 Task: Look for space in Ieper, Belgium from 6th June, 2023 to 8th June, 2023 for 2 adults in price range Rs.7000 to Rs.12000. Place can be private room with 1  bedroom having 2 beds and 1 bathroom. Property type can be house, flat, guest house. Amenities needed are: heating. Booking option can be shelf check-in. Required host language is English.
Action: Key pressed i<Key.tab>
Screenshot: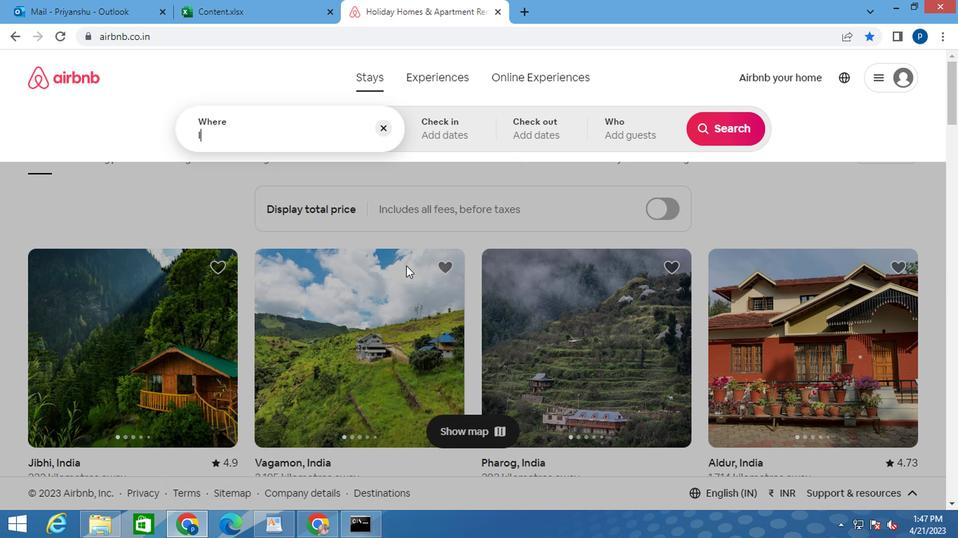 
Action: Mouse moved to (265, 149)
Screenshot: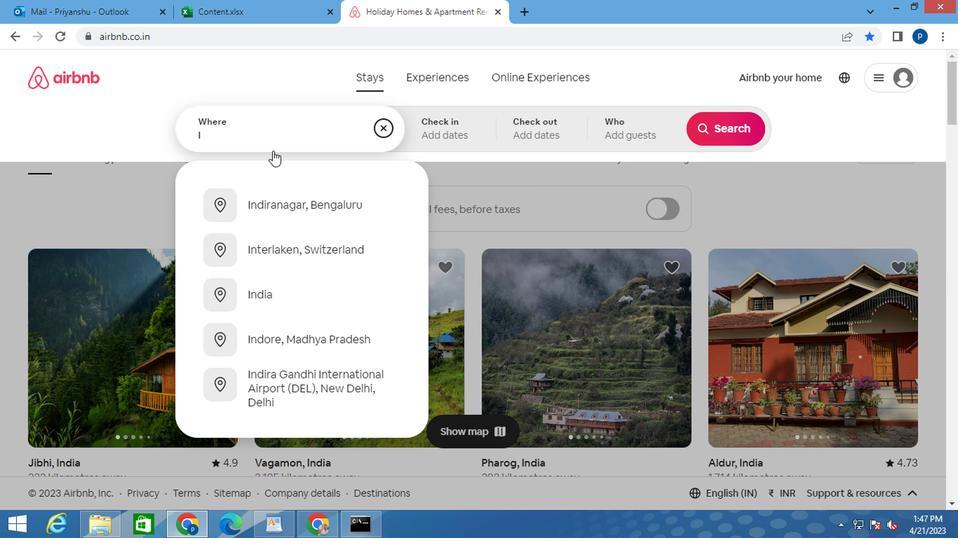 
Action: Mouse pressed left at (265, 149)
Screenshot: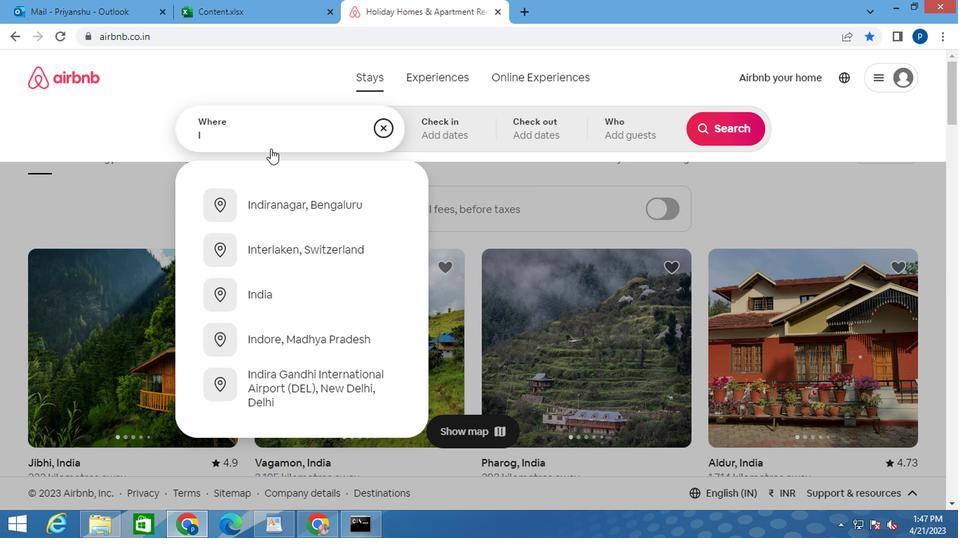 
Action: Mouse moved to (235, 134)
Screenshot: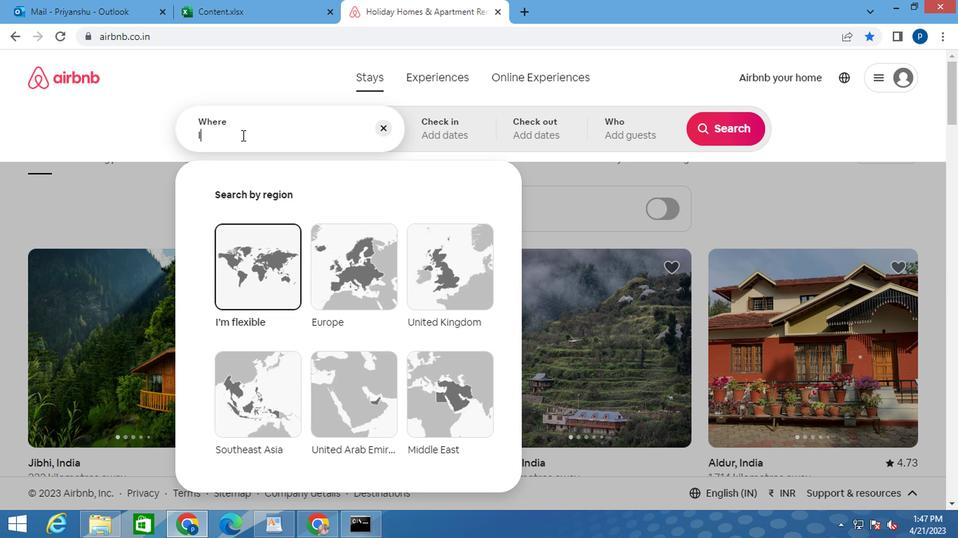 
Action: Key pressed <Key.caps_lock>eper,<Key.space><Key.caps_lock>b<Key.caps_lock>elgium<Key.enter>
Screenshot: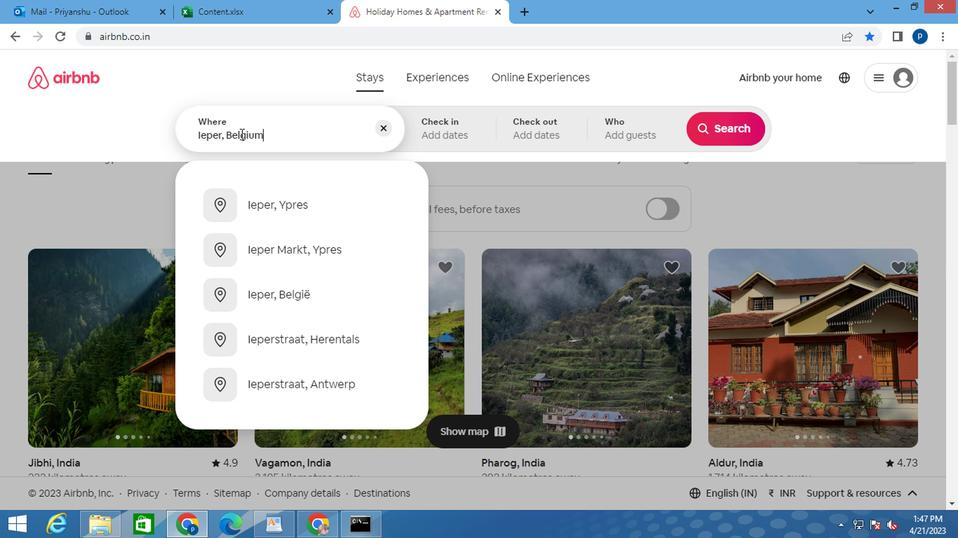 
Action: Mouse moved to (721, 237)
Screenshot: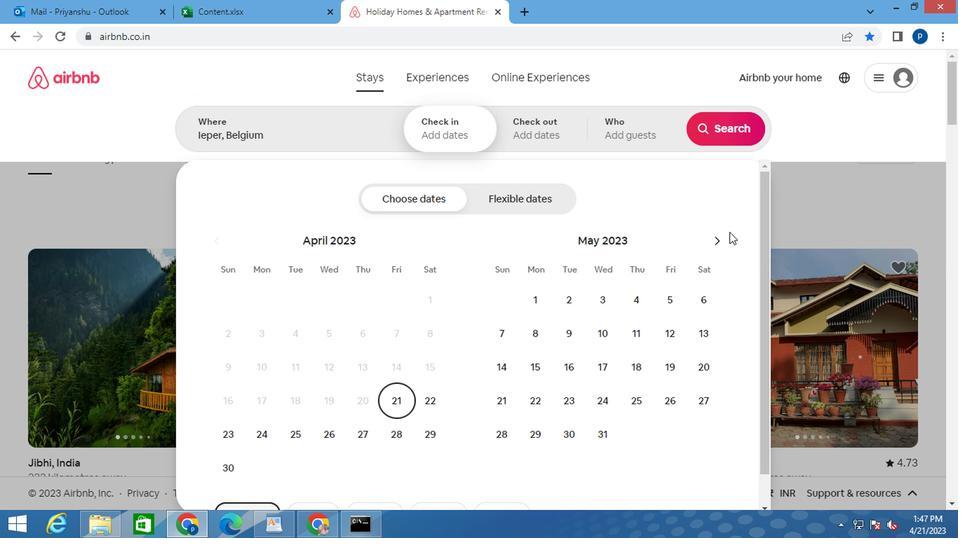 
Action: Mouse pressed left at (721, 237)
Screenshot: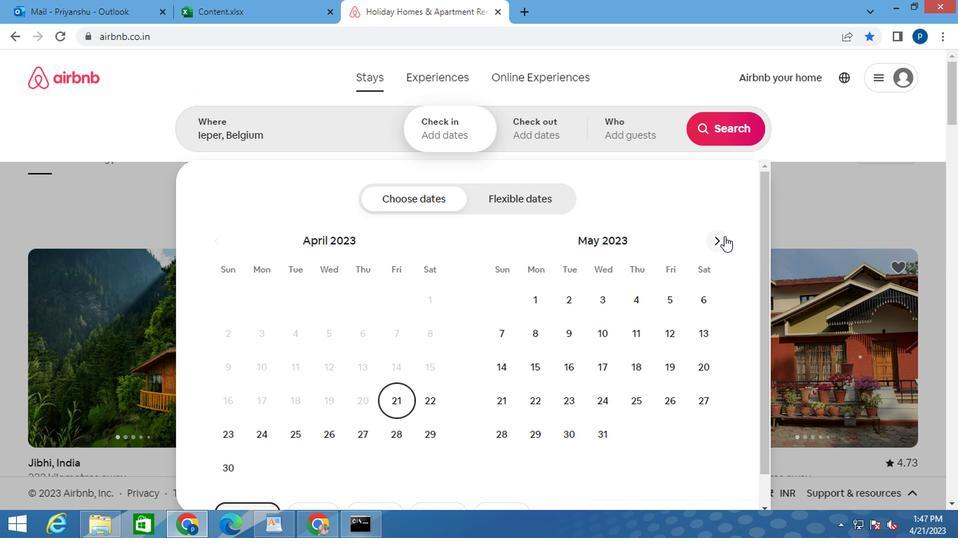 
Action: Mouse moved to (555, 336)
Screenshot: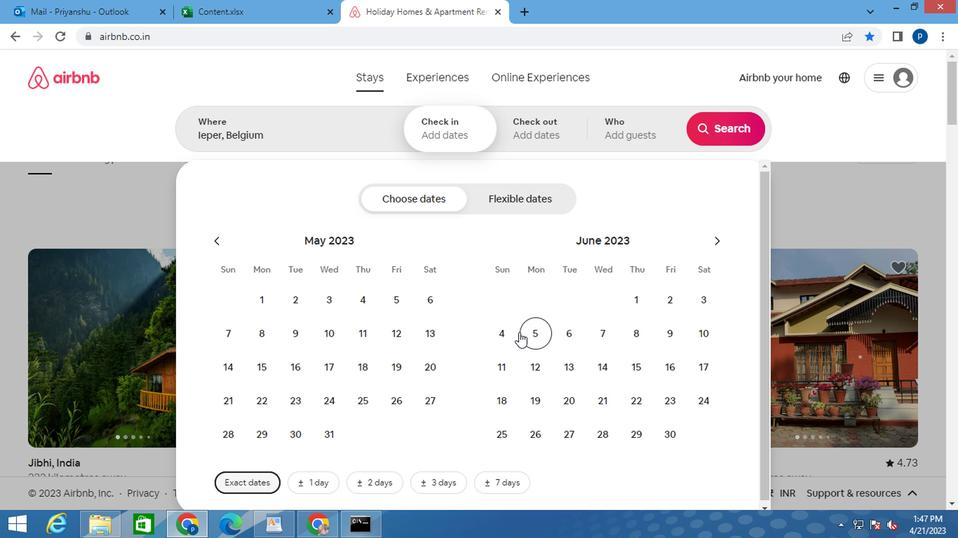 
Action: Mouse pressed left at (555, 336)
Screenshot: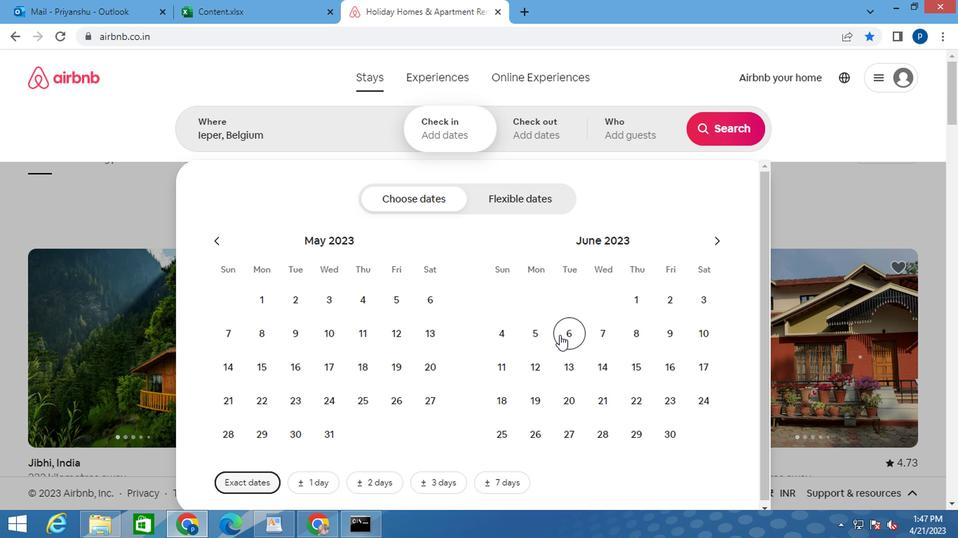 
Action: Mouse moved to (634, 335)
Screenshot: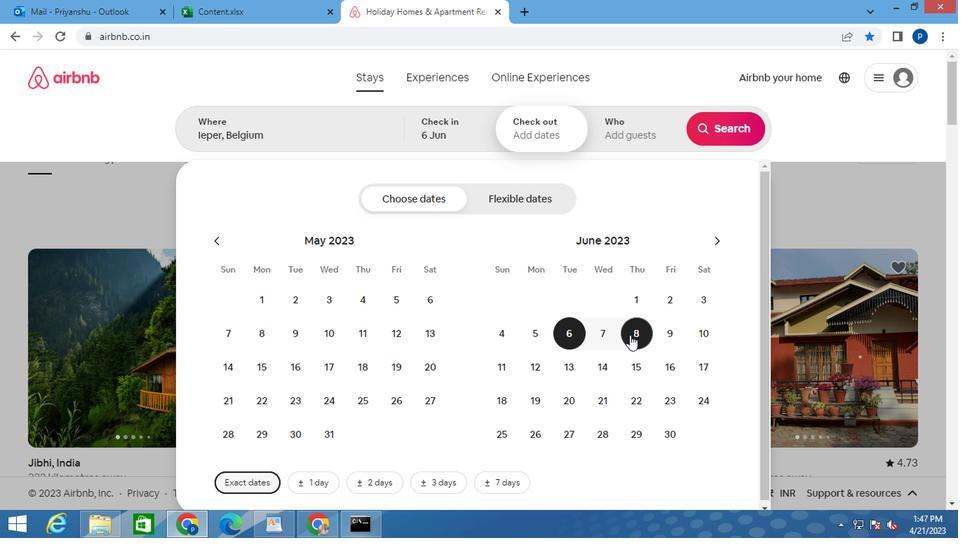 
Action: Mouse pressed left at (634, 335)
Screenshot: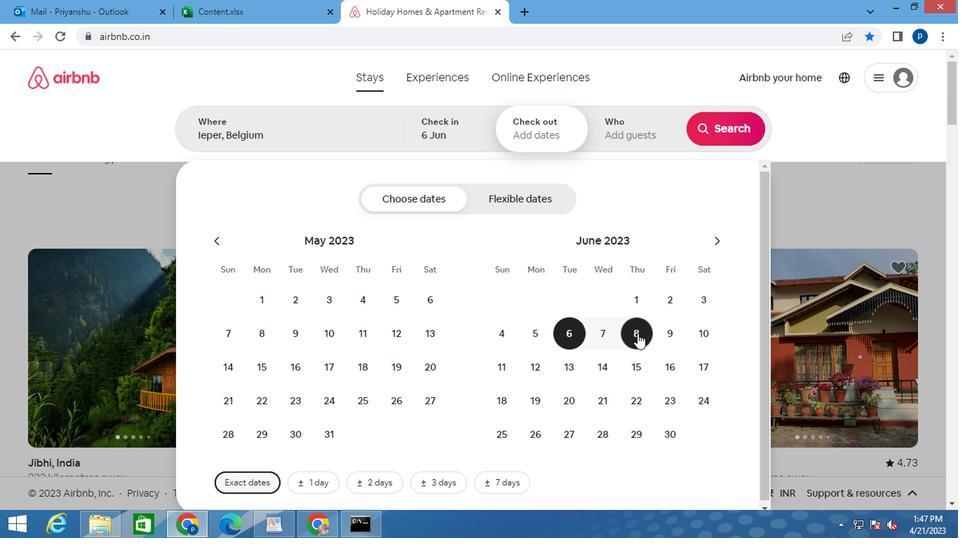 
Action: Mouse moved to (629, 135)
Screenshot: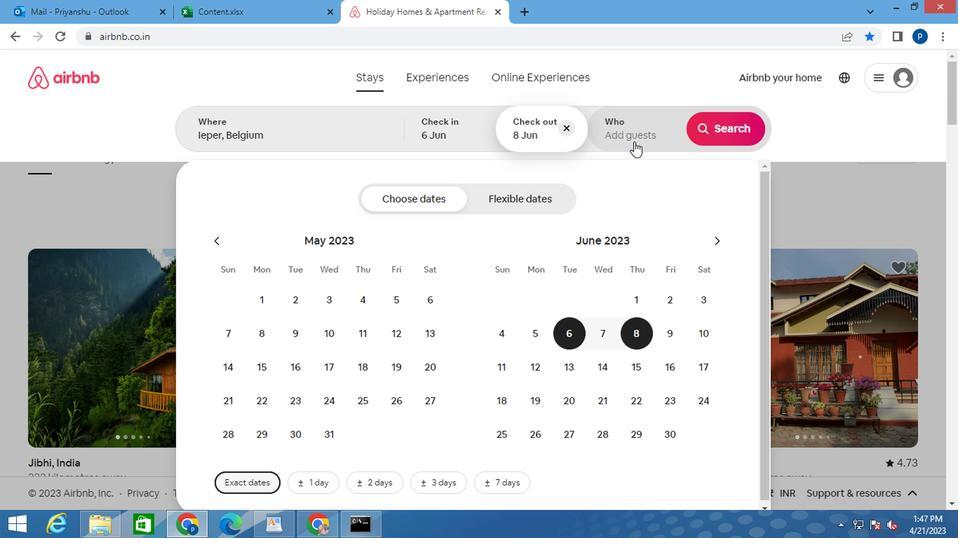 
Action: Mouse pressed left at (629, 135)
Screenshot: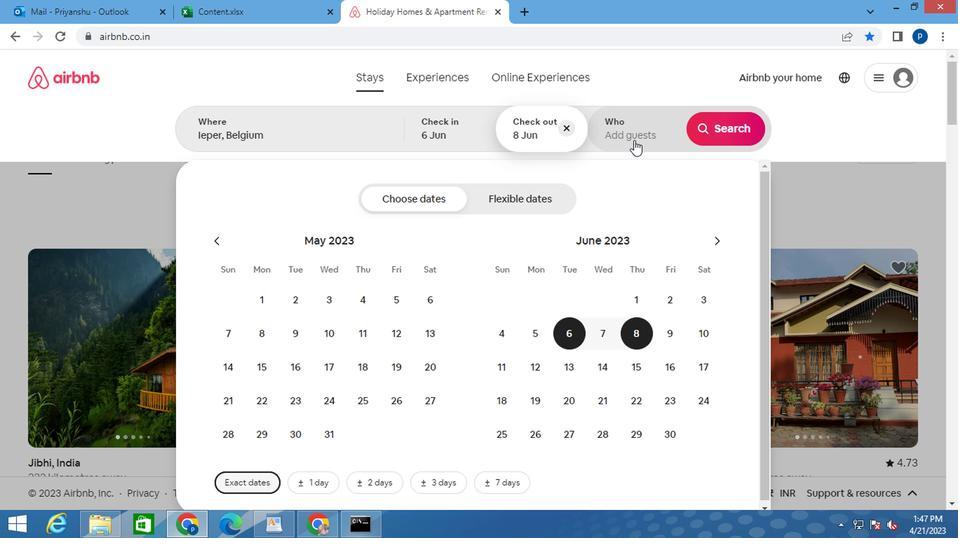 
Action: Mouse moved to (724, 204)
Screenshot: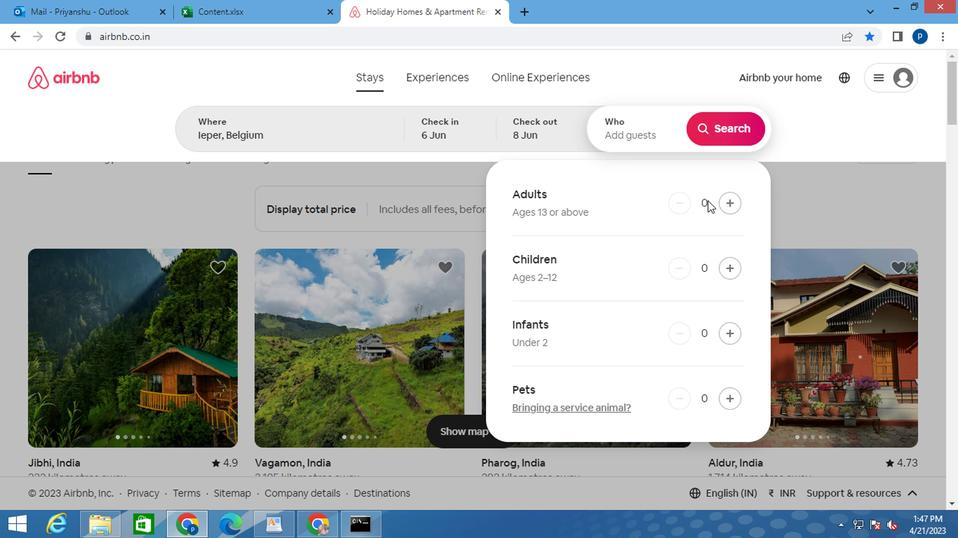 
Action: Mouse pressed left at (724, 204)
Screenshot: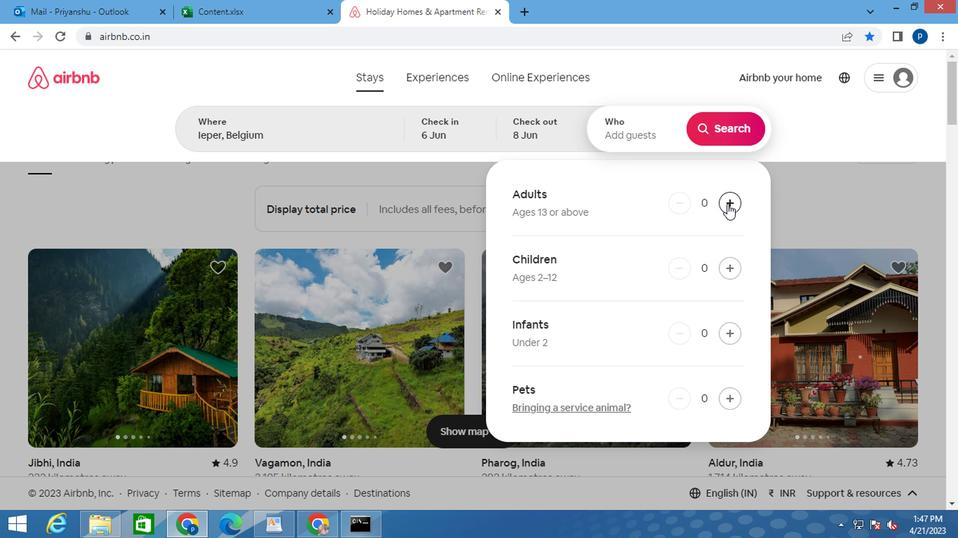 
Action: Mouse moved to (725, 204)
Screenshot: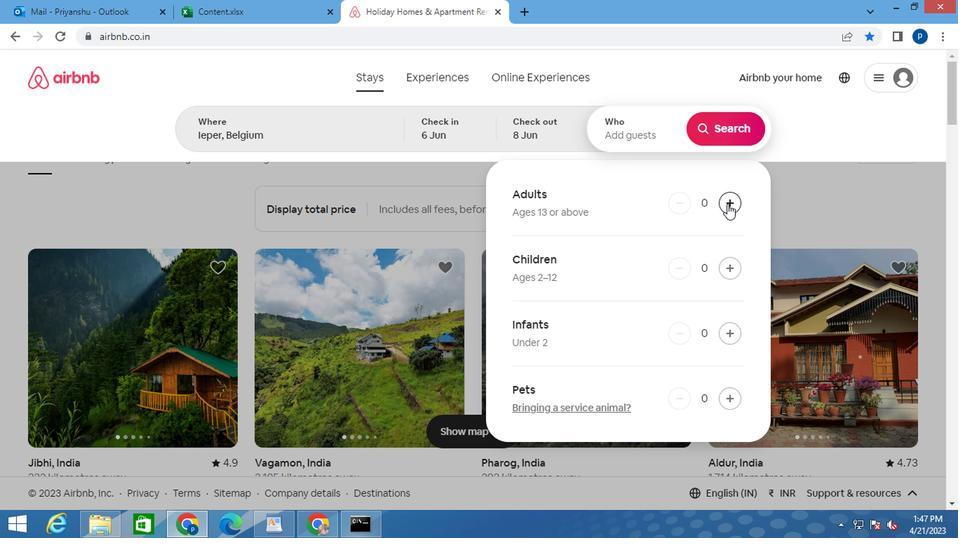 
Action: Mouse pressed left at (725, 204)
Screenshot: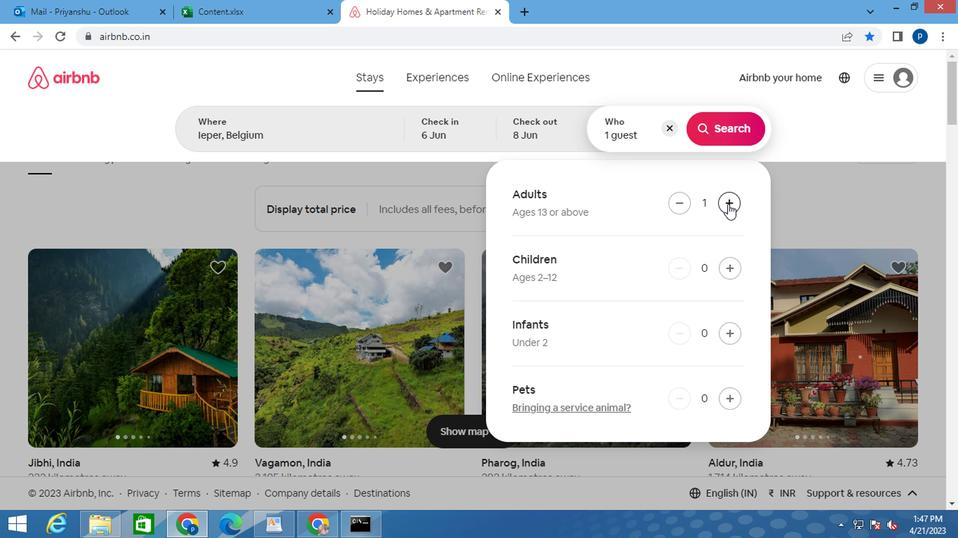 
Action: Mouse moved to (699, 131)
Screenshot: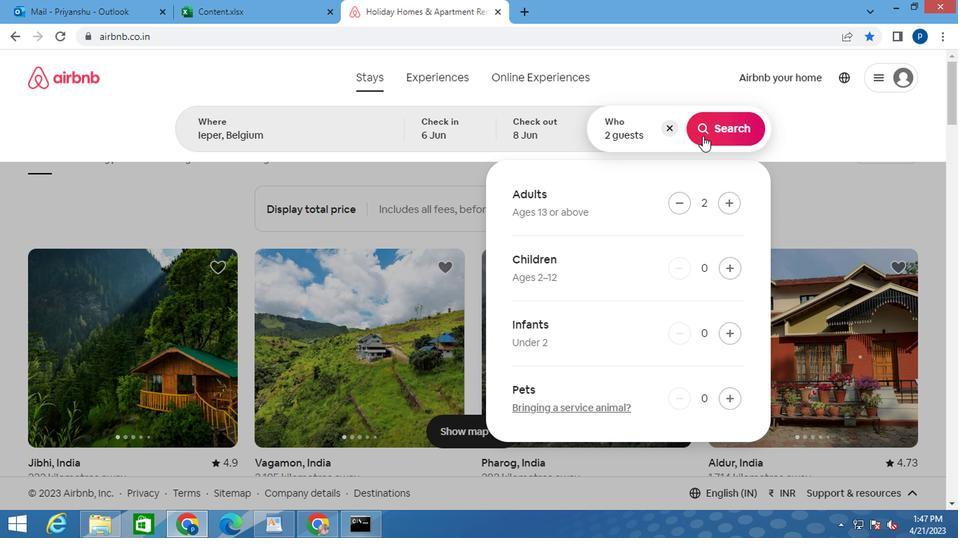 
Action: Mouse pressed left at (699, 131)
Screenshot: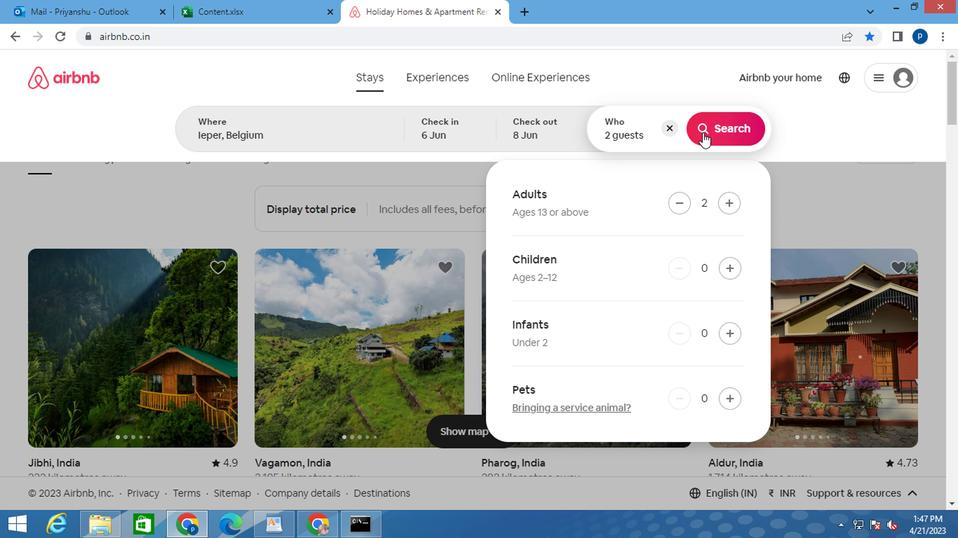 
Action: Mouse moved to (879, 131)
Screenshot: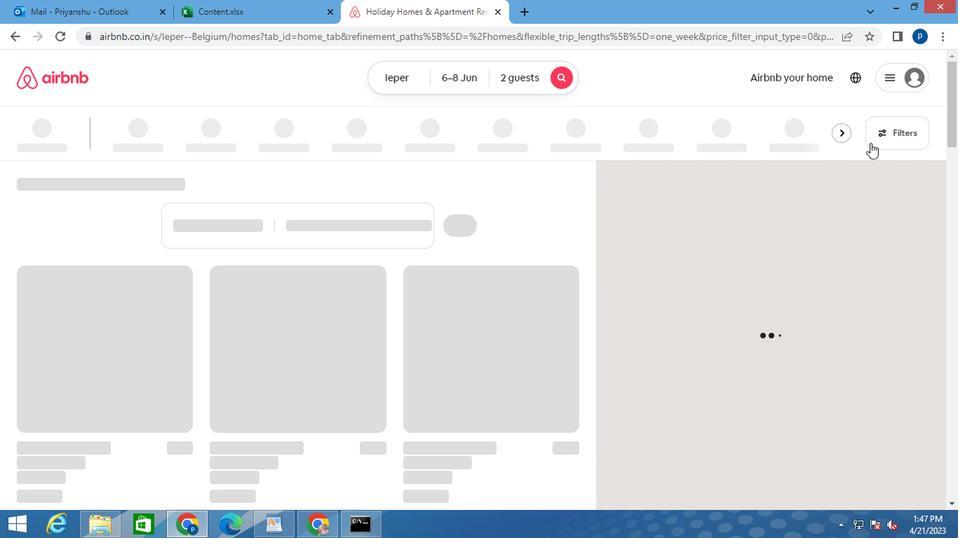 
Action: Mouse pressed left at (879, 131)
Screenshot: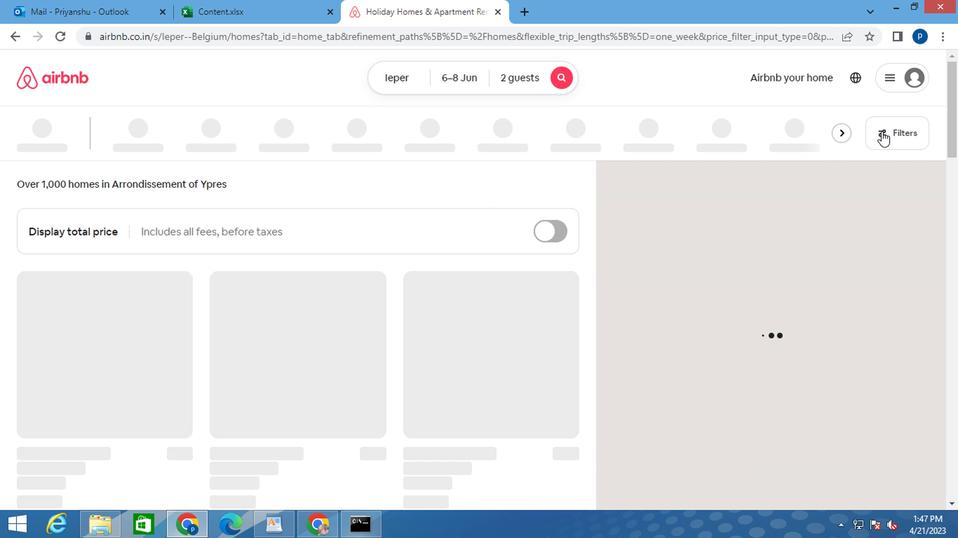 
Action: Mouse moved to (269, 306)
Screenshot: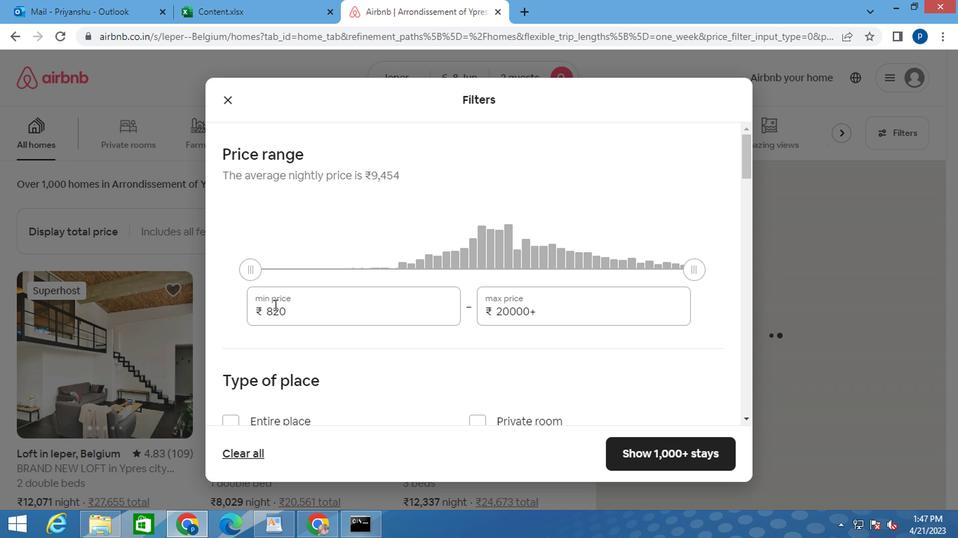 
Action: Mouse pressed left at (269, 306)
Screenshot: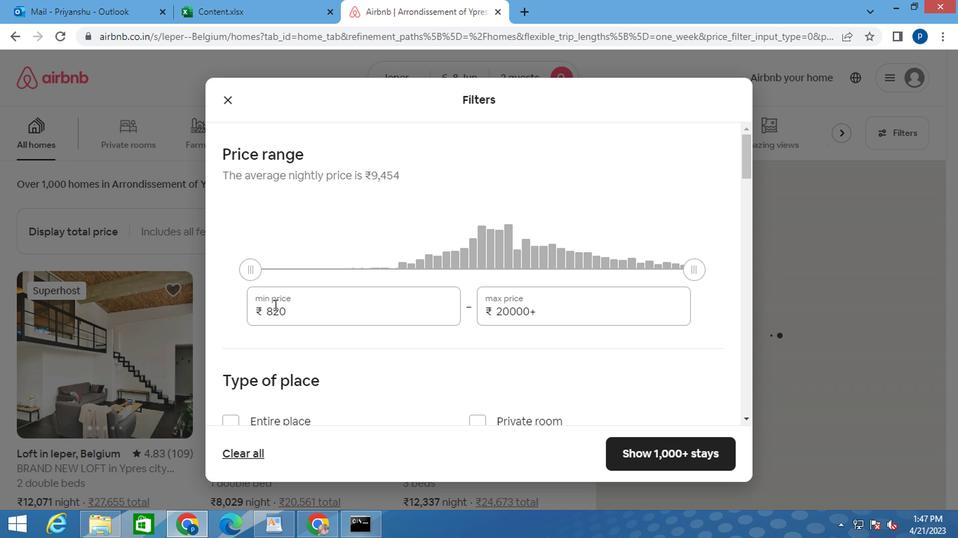 
Action: Mouse pressed left at (269, 306)
Screenshot: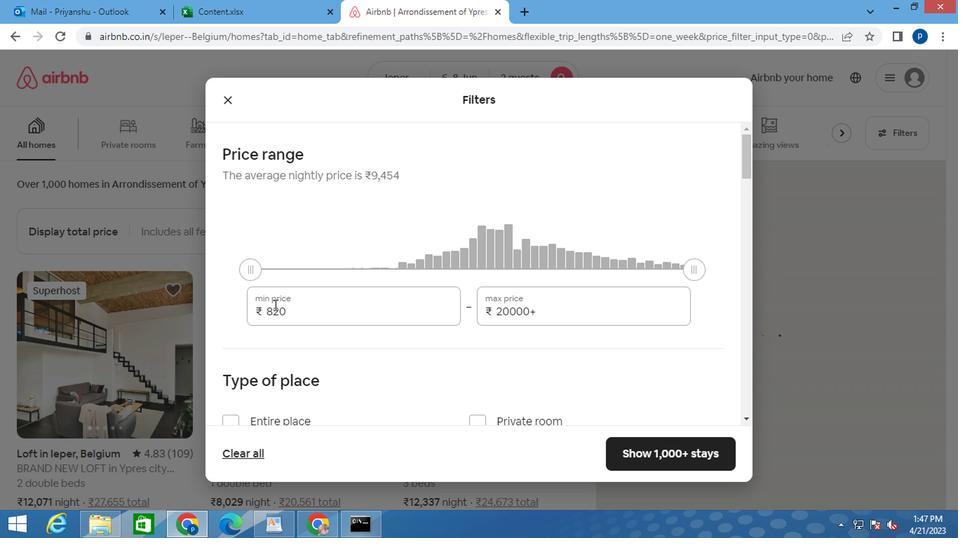 
Action: Mouse moved to (269, 306)
Screenshot: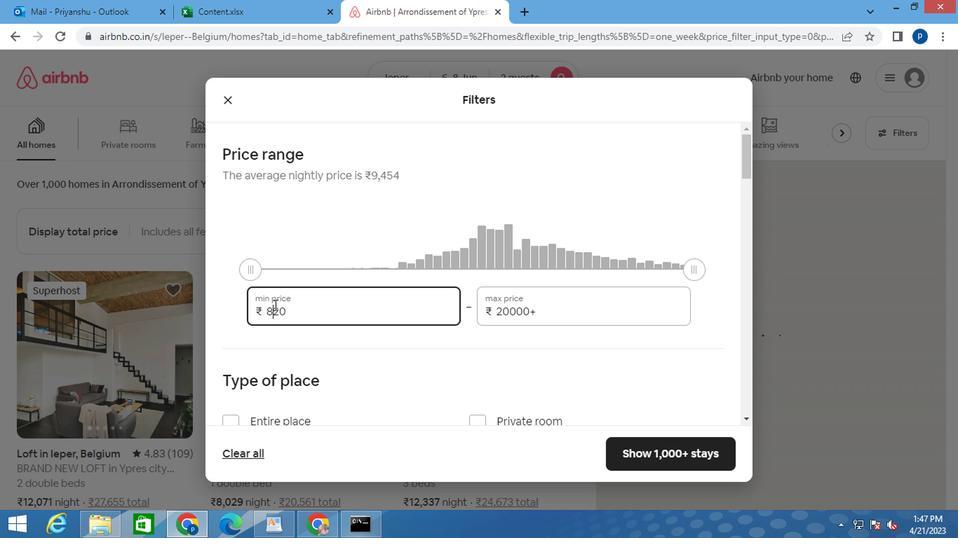 
Action: Key pressed 7000<Key.tab>12000
Screenshot: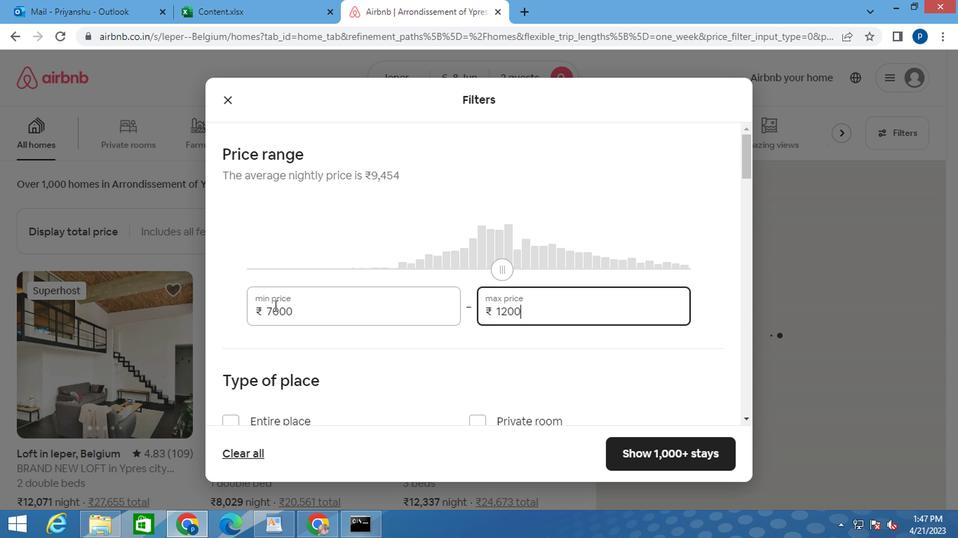 
Action: Mouse moved to (390, 376)
Screenshot: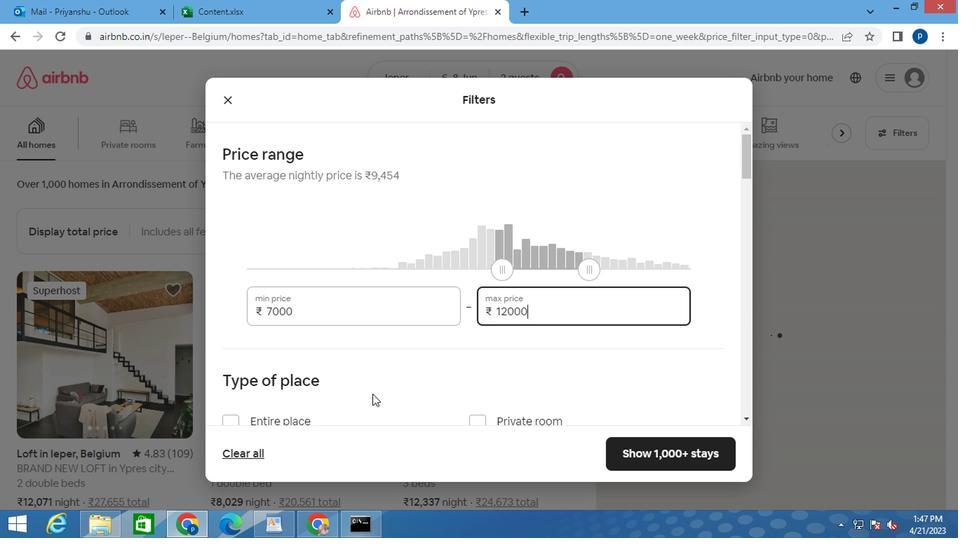 
Action: Mouse scrolled (390, 375) with delta (0, 0)
Screenshot: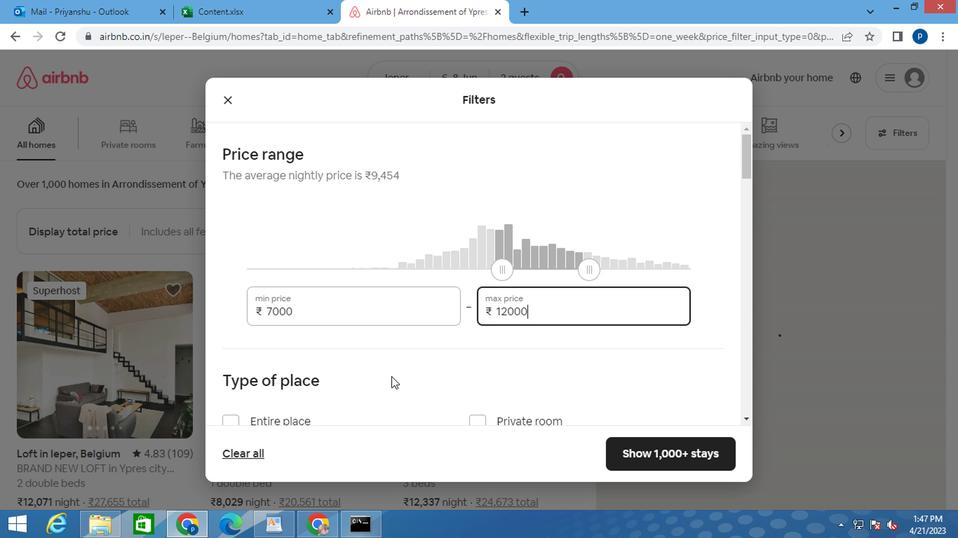 
Action: Mouse moved to (390, 376)
Screenshot: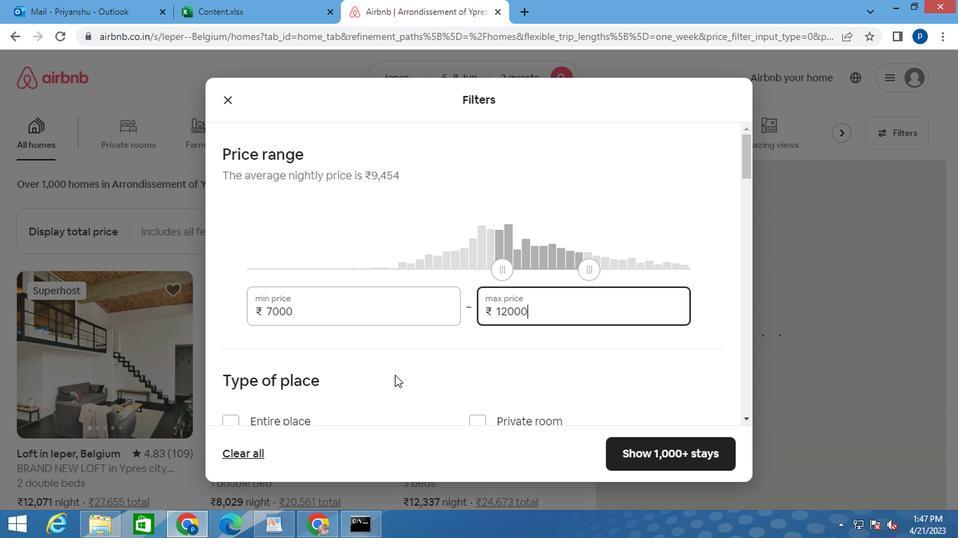 
Action: Mouse scrolled (390, 375) with delta (0, 0)
Screenshot: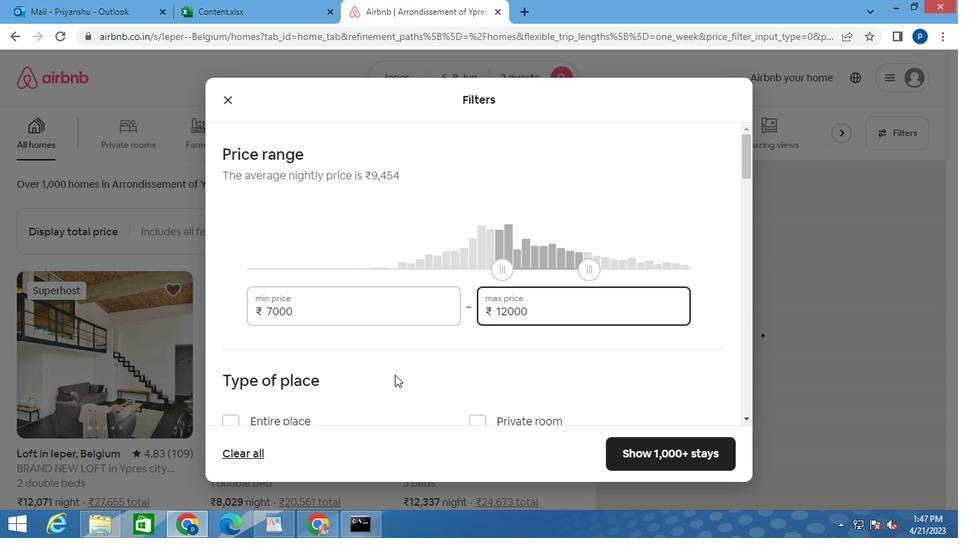 
Action: Mouse moved to (469, 287)
Screenshot: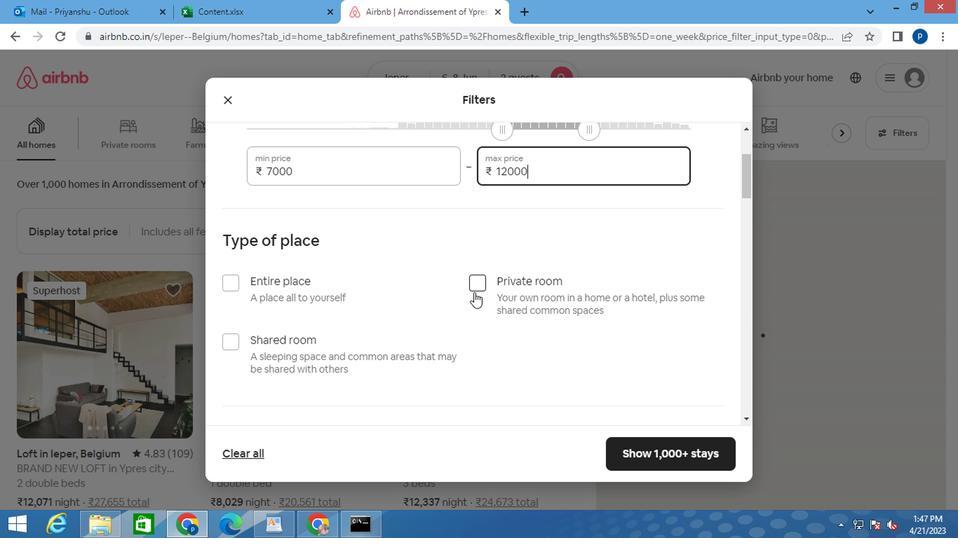 
Action: Mouse pressed left at (469, 287)
Screenshot: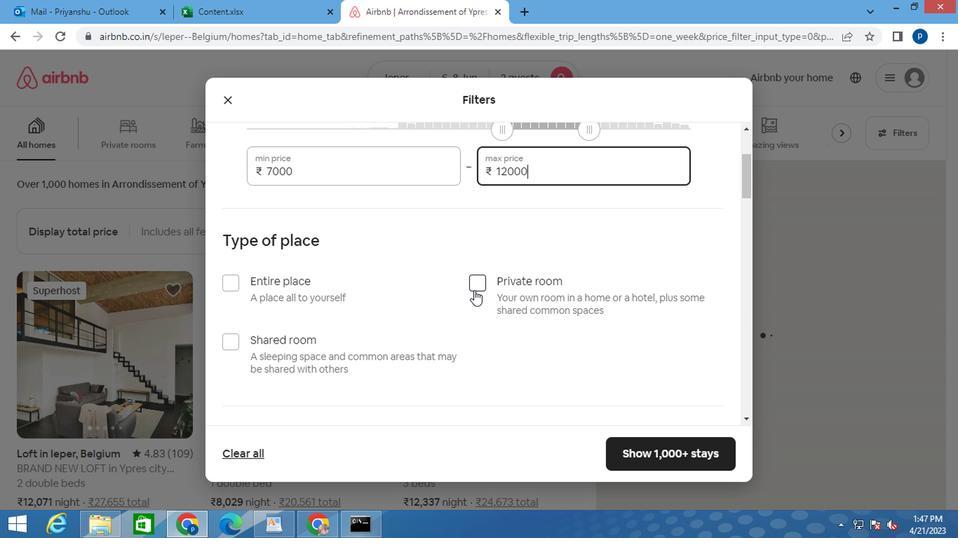 
Action: Mouse moved to (303, 349)
Screenshot: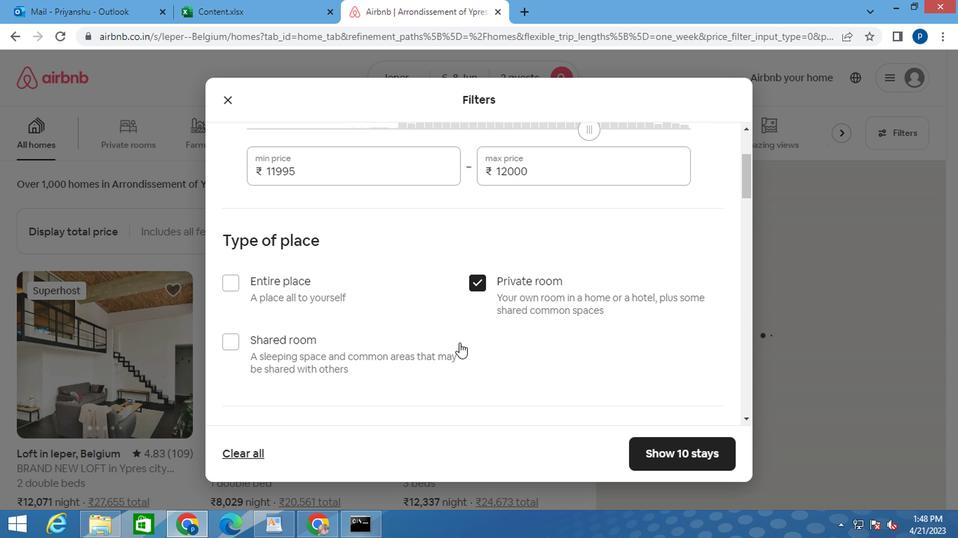 
Action: Mouse scrolled (303, 348) with delta (0, 0)
Screenshot: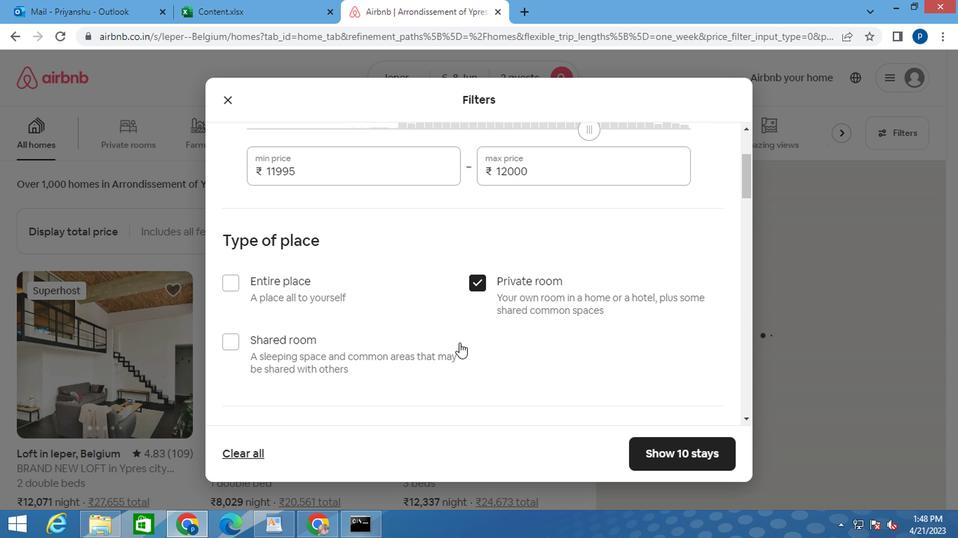 
Action: Mouse scrolled (303, 348) with delta (0, 0)
Screenshot: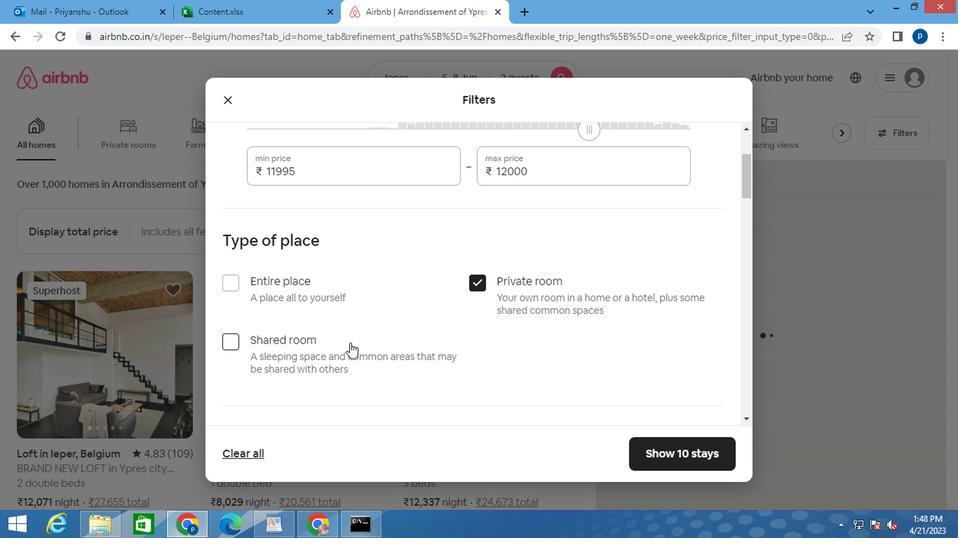 
Action: Mouse moved to (295, 369)
Screenshot: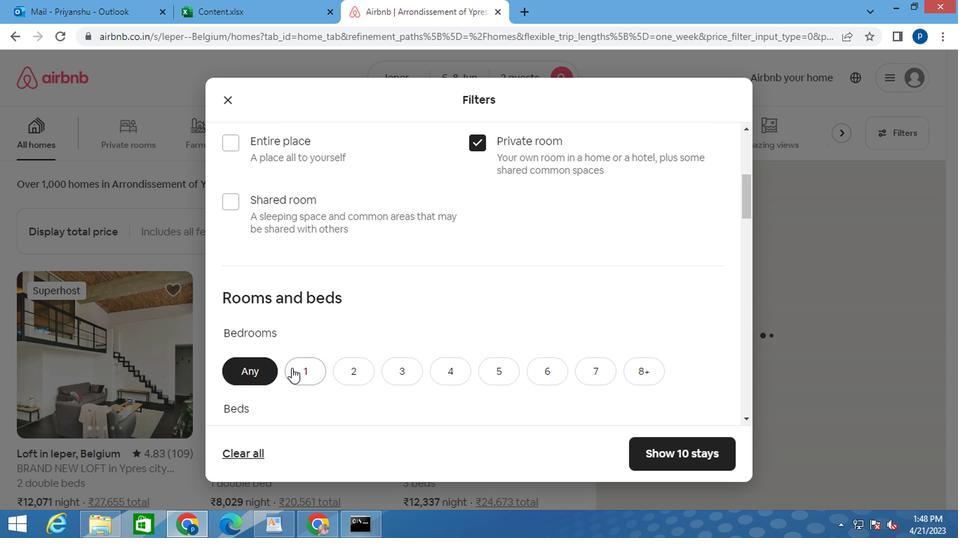 
Action: Mouse pressed left at (295, 369)
Screenshot: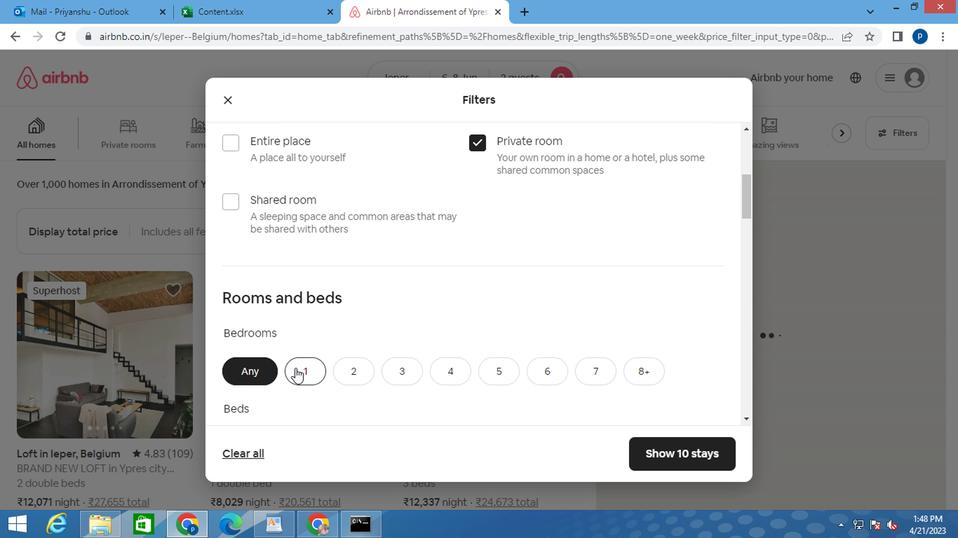 
Action: Mouse moved to (297, 369)
Screenshot: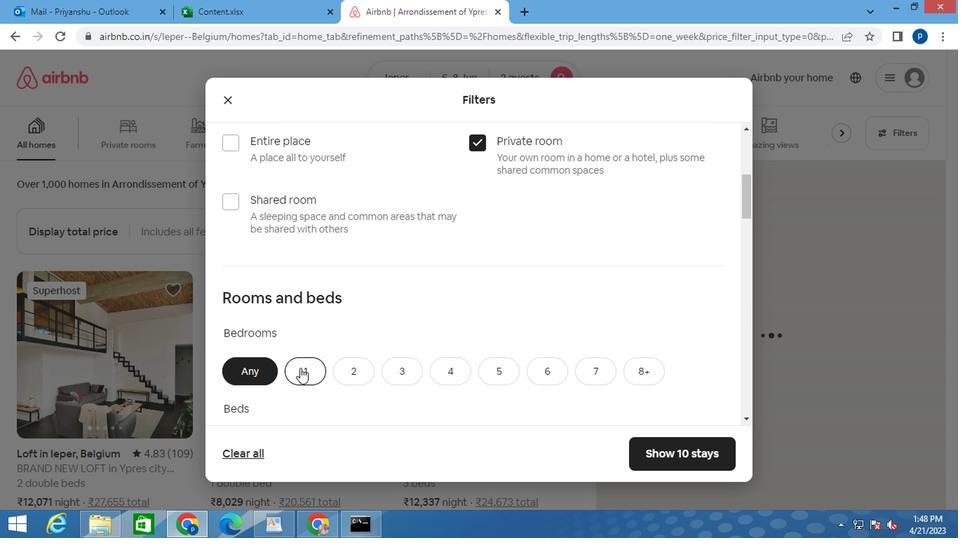 
Action: Mouse scrolled (297, 368) with delta (0, 0)
Screenshot: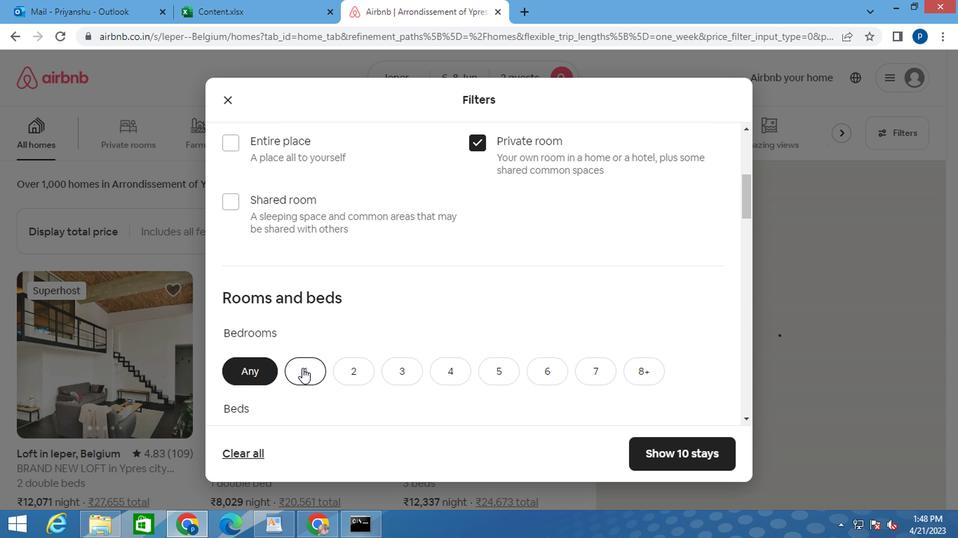 
Action: Mouse moved to (352, 373)
Screenshot: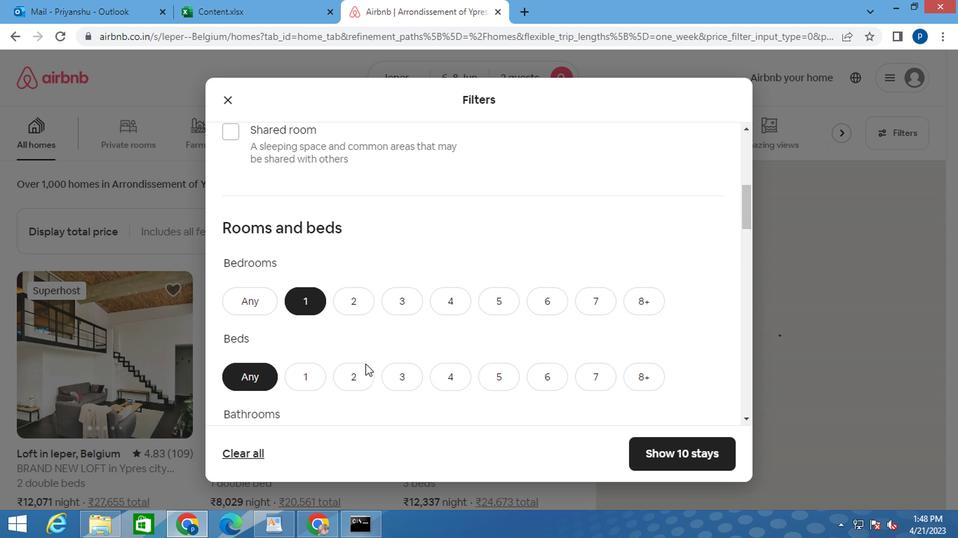 
Action: Mouse pressed left at (352, 373)
Screenshot: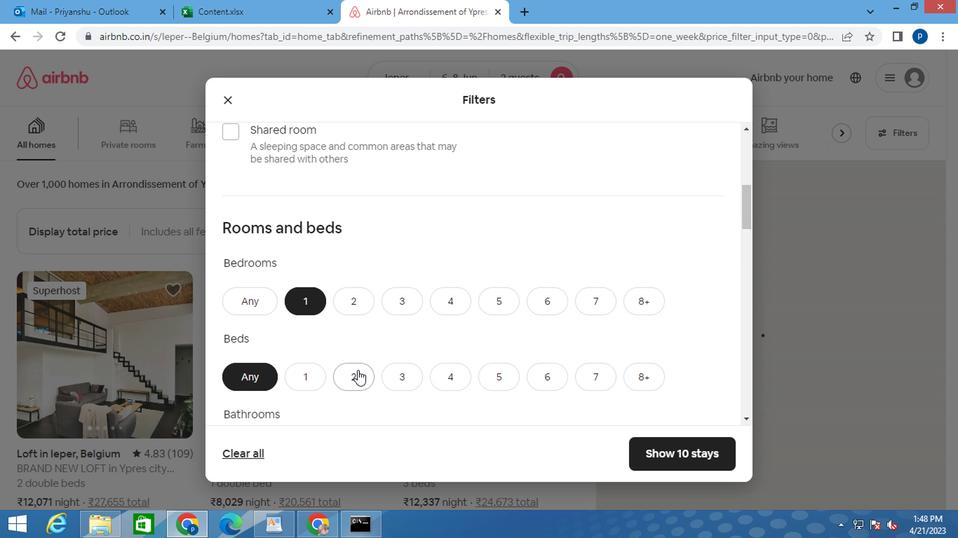 
Action: Mouse moved to (348, 374)
Screenshot: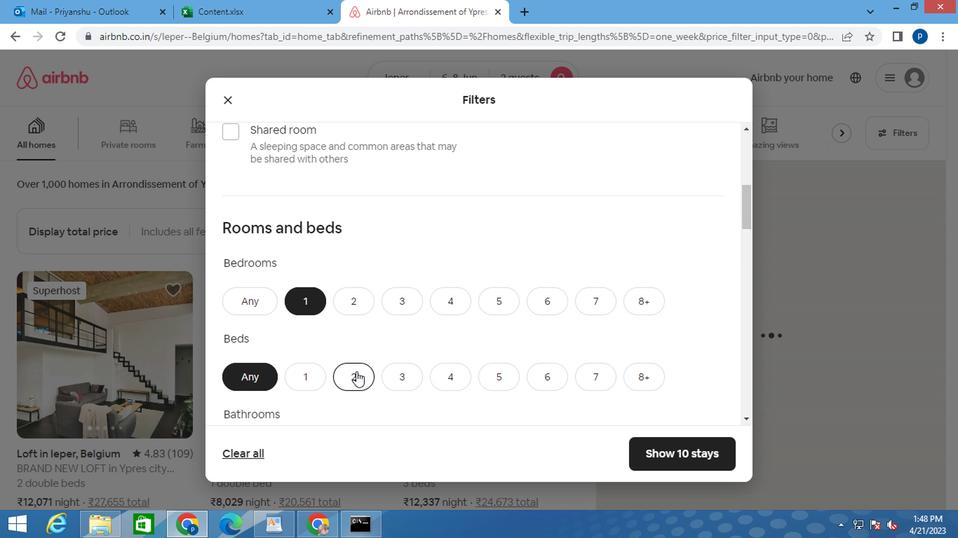
Action: Mouse scrolled (348, 373) with delta (0, 0)
Screenshot: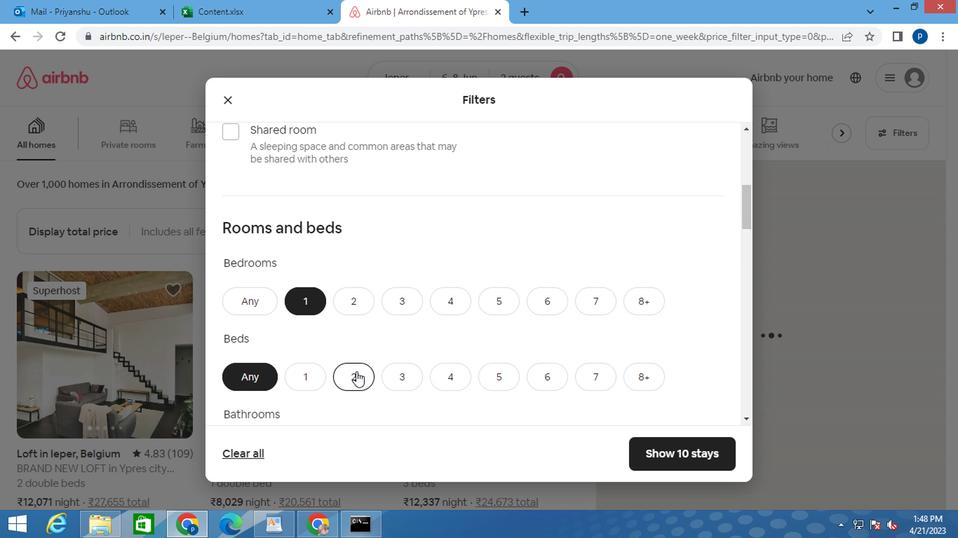 
Action: Mouse moved to (292, 375)
Screenshot: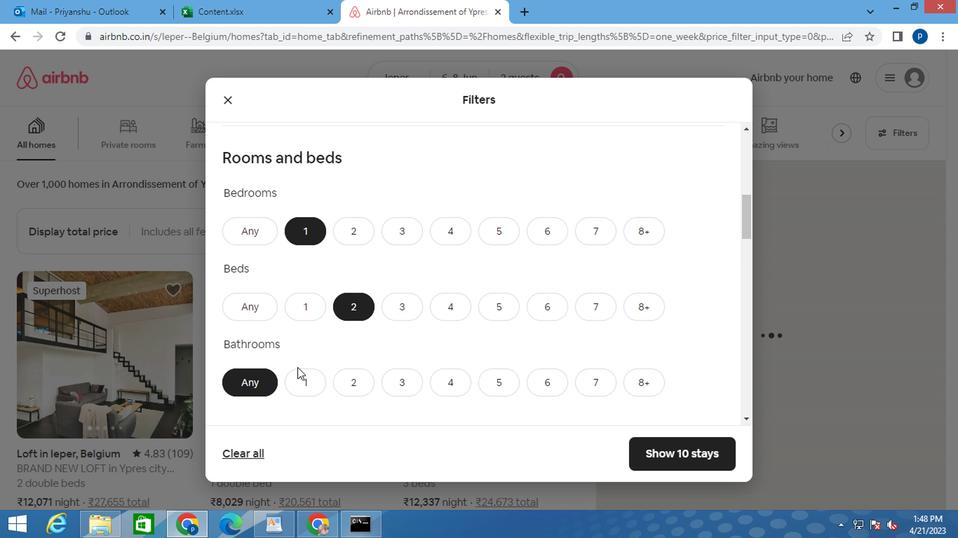 
Action: Mouse pressed left at (292, 375)
Screenshot: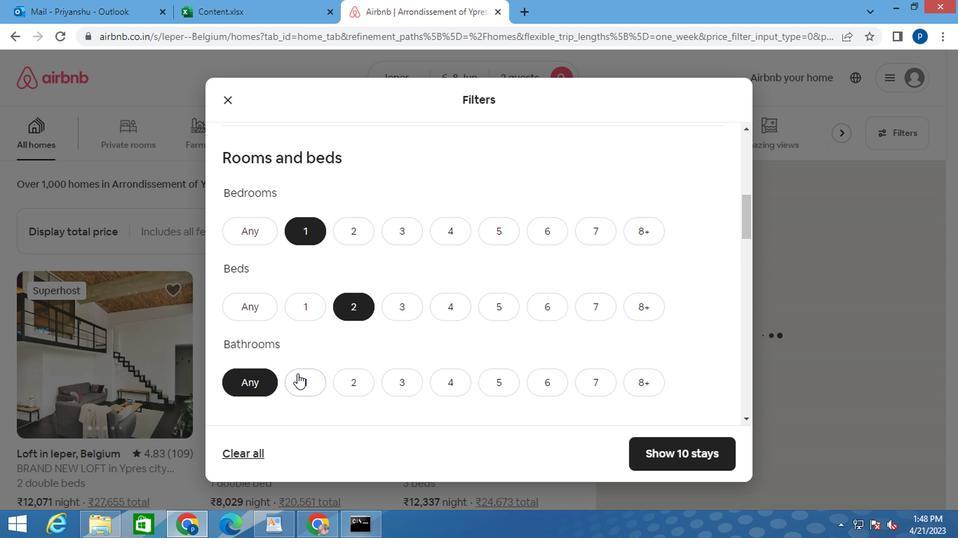 
Action: Mouse moved to (364, 368)
Screenshot: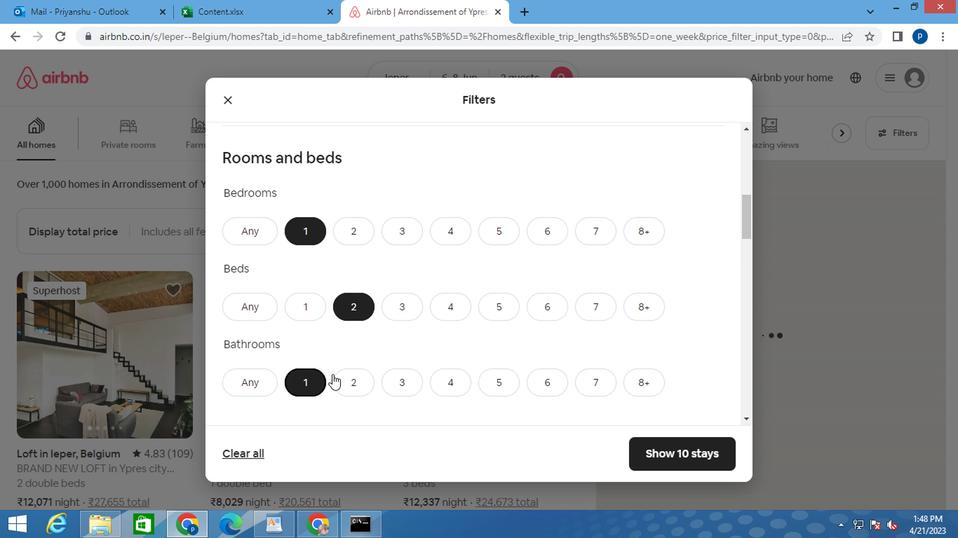 
Action: Mouse scrolled (364, 367) with delta (0, 0)
Screenshot: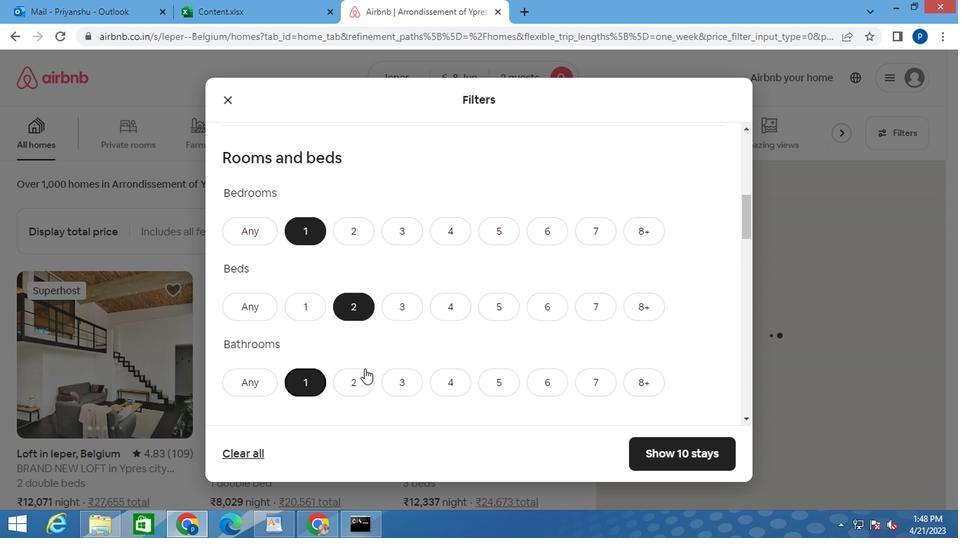 
Action: Mouse scrolled (364, 367) with delta (0, 0)
Screenshot: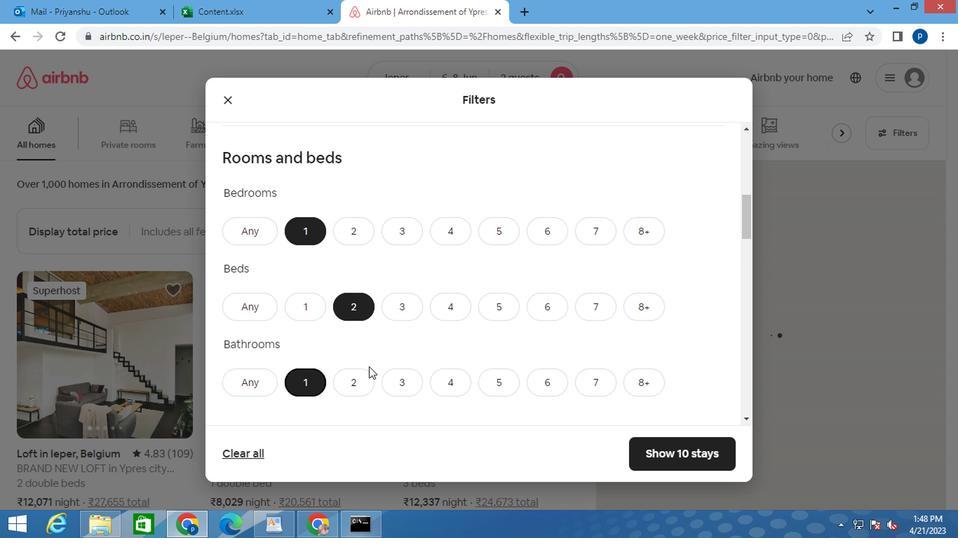 
Action: Mouse moved to (381, 356)
Screenshot: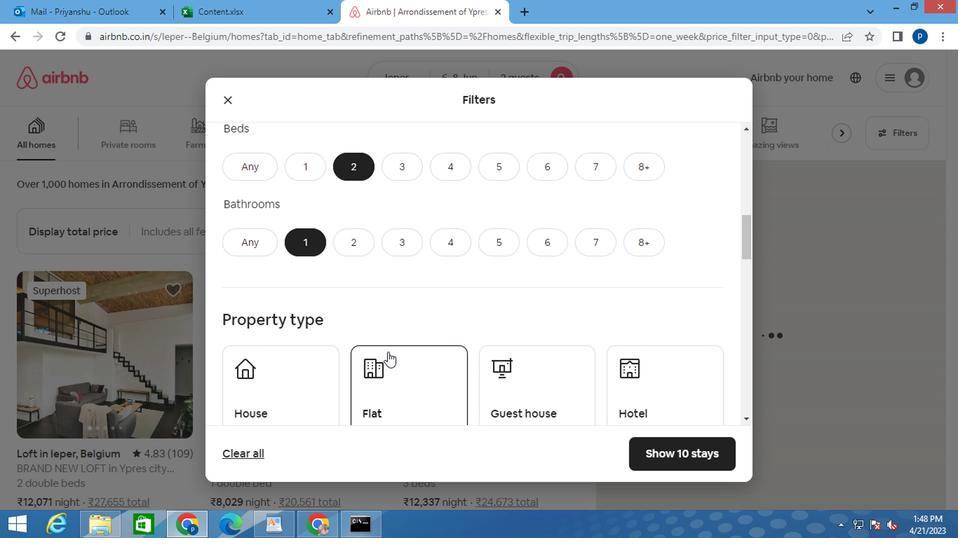 
Action: Mouse scrolled (381, 355) with delta (0, 0)
Screenshot: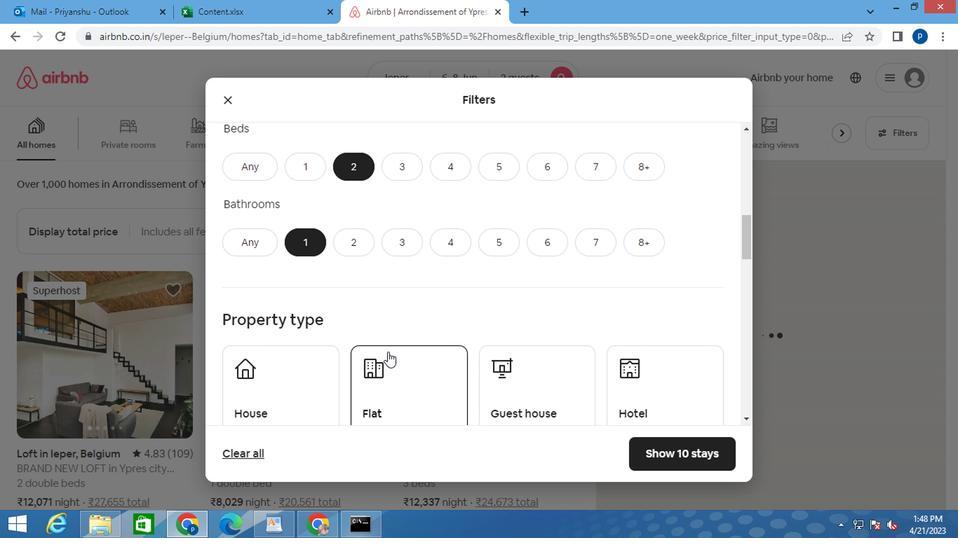 
Action: Mouse moved to (303, 328)
Screenshot: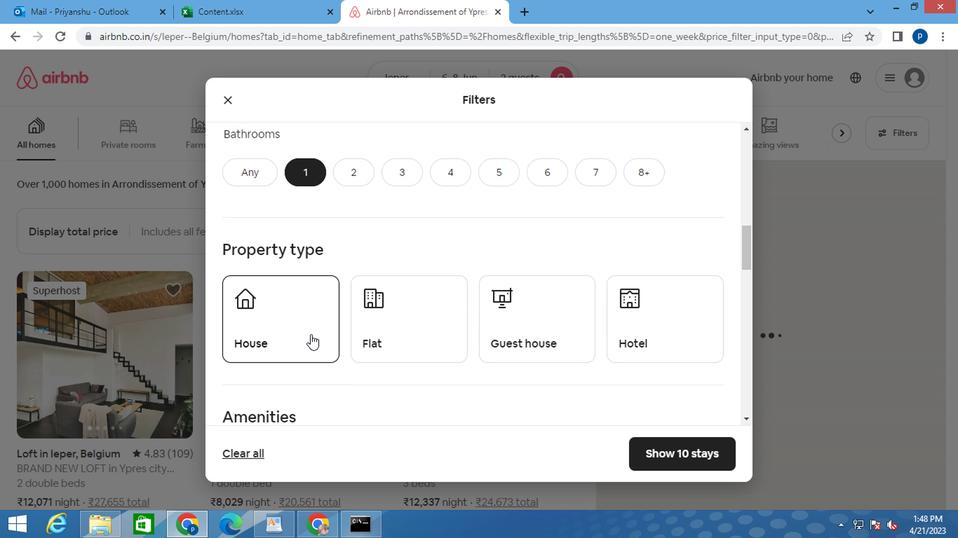 
Action: Mouse pressed left at (303, 328)
Screenshot: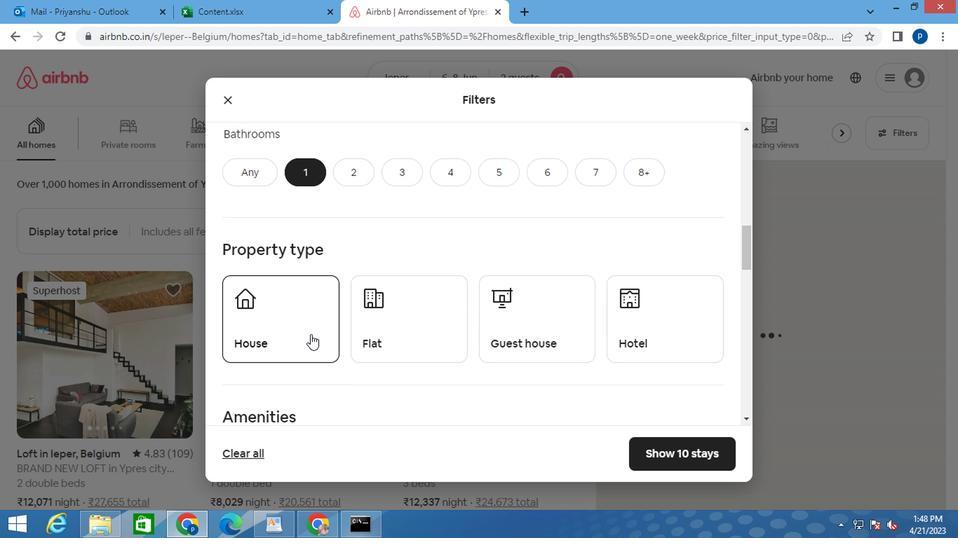 
Action: Mouse moved to (434, 326)
Screenshot: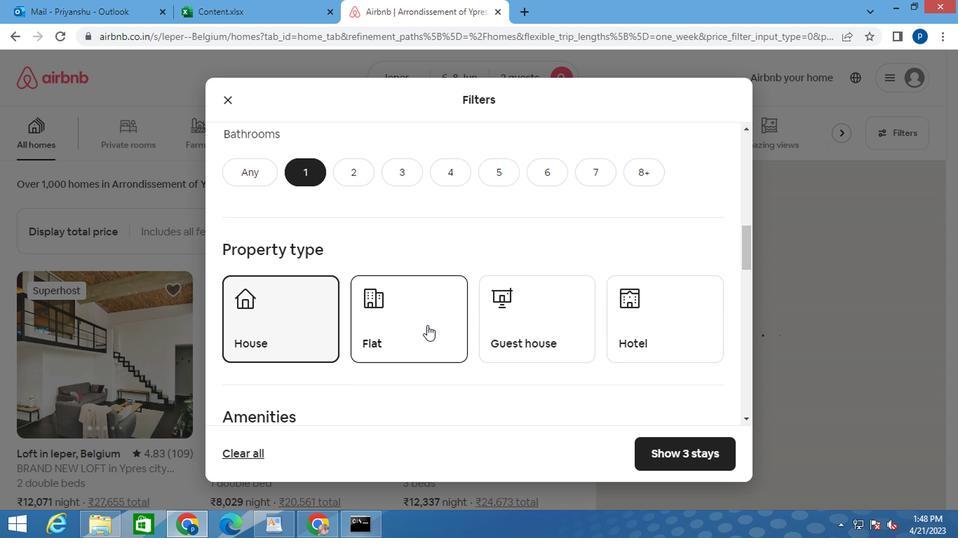 
Action: Mouse pressed left at (434, 326)
Screenshot: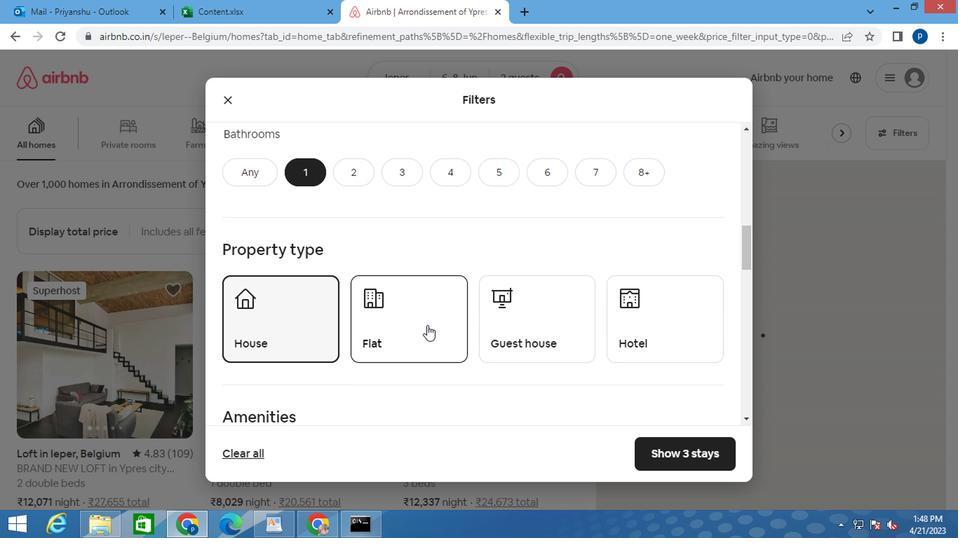 
Action: Mouse moved to (533, 320)
Screenshot: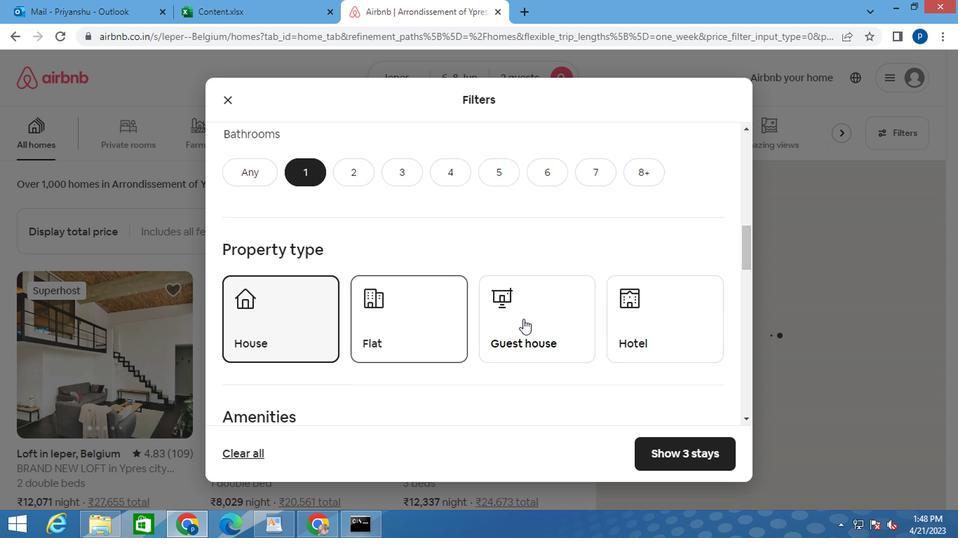 
Action: Mouse pressed left at (533, 320)
Screenshot: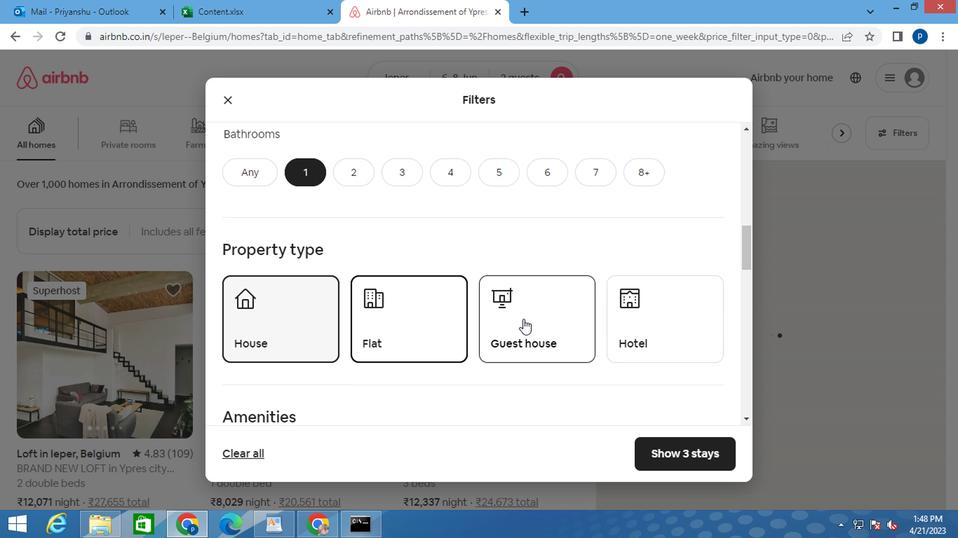 
Action: Mouse scrolled (533, 319) with delta (0, 0)
Screenshot: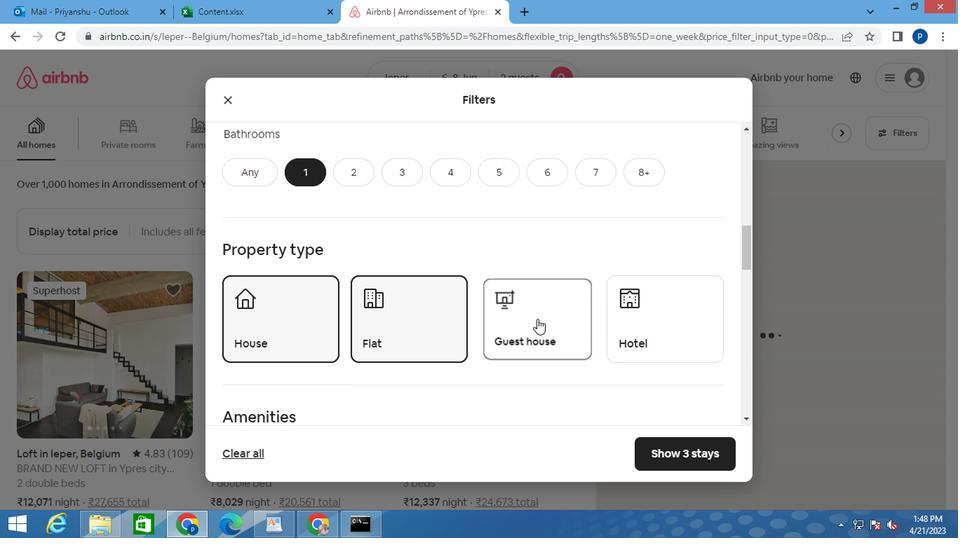 
Action: Mouse moved to (533, 320)
Screenshot: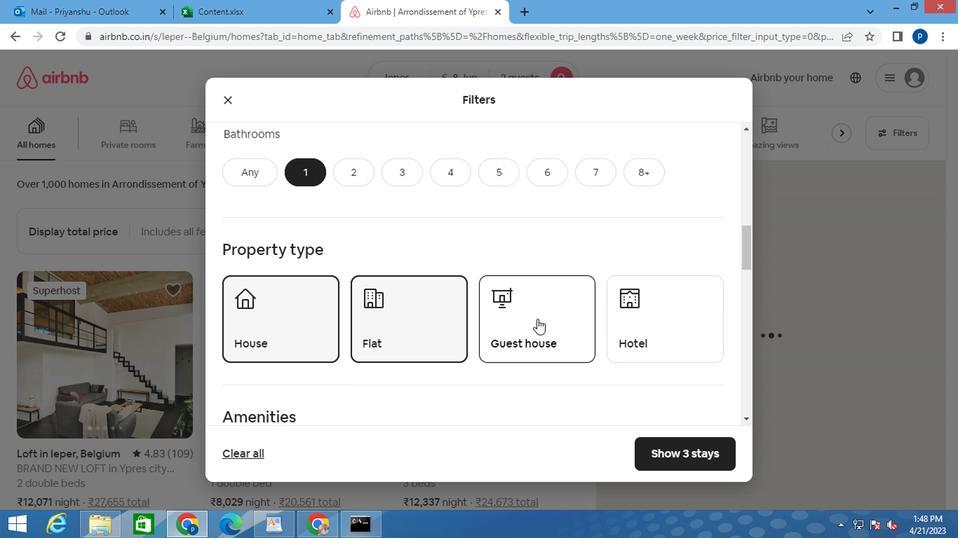 
Action: Mouse scrolled (533, 319) with delta (0, 0)
Screenshot: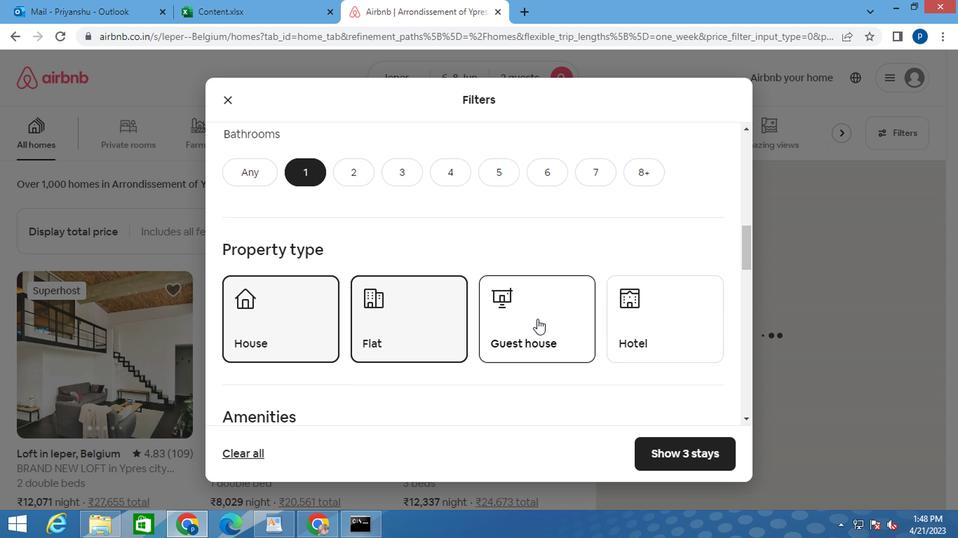 
Action: Mouse scrolled (533, 319) with delta (0, 0)
Screenshot: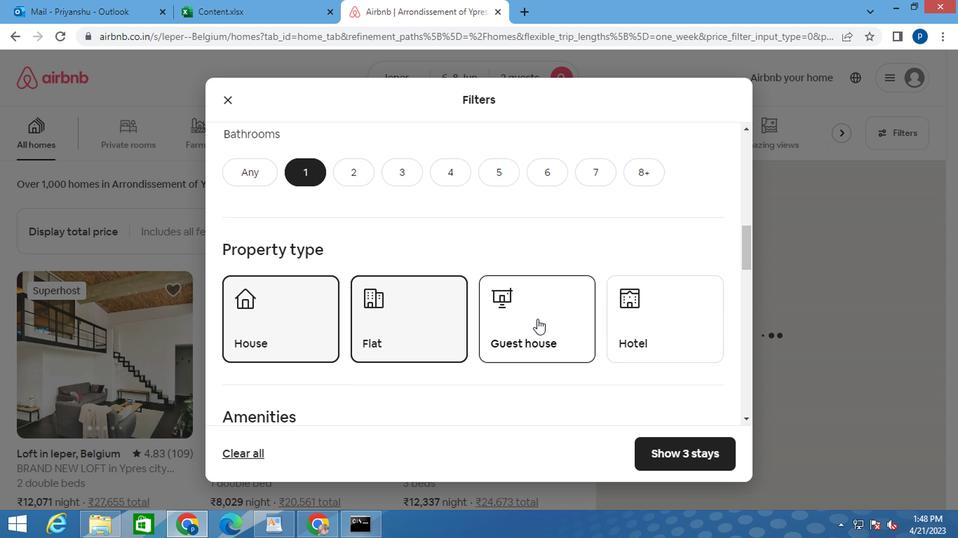 
Action: Mouse scrolled (533, 319) with delta (0, 0)
Screenshot: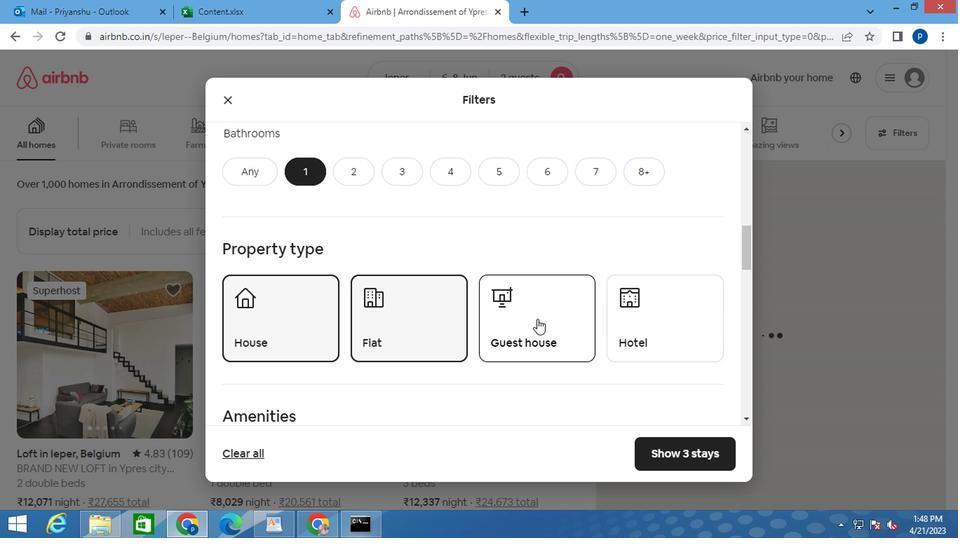 
Action: Mouse moved to (262, 305)
Screenshot: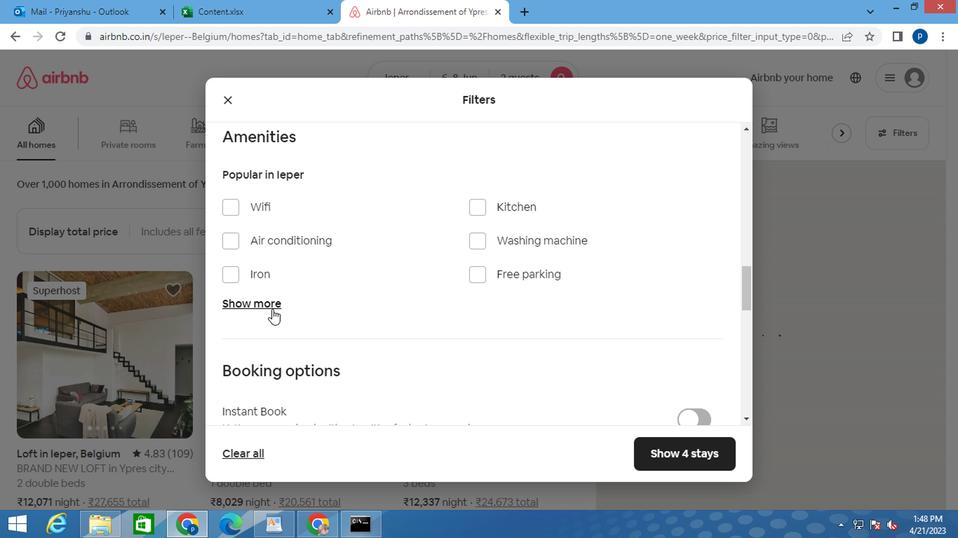 
Action: Mouse pressed left at (262, 305)
Screenshot: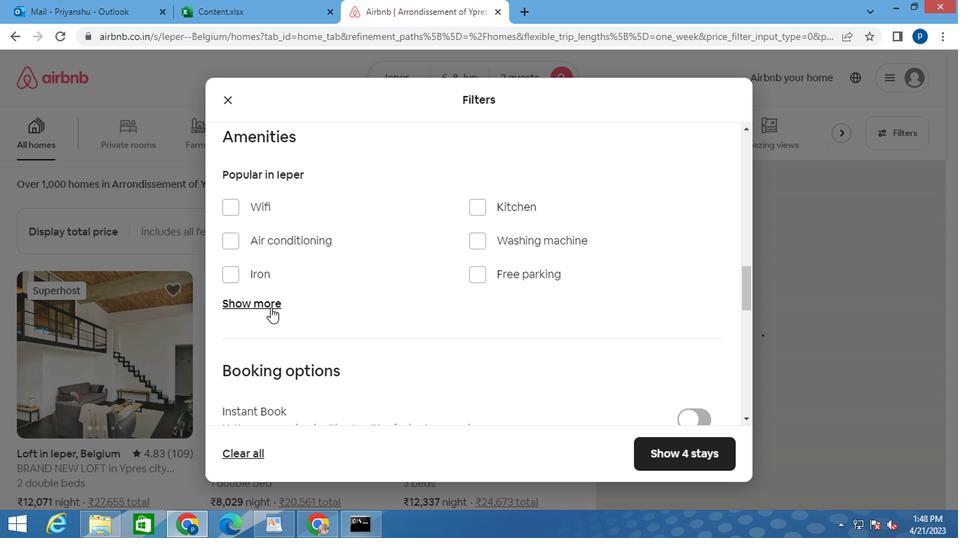 
Action: Mouse moved to (467, 356)
Screenshot: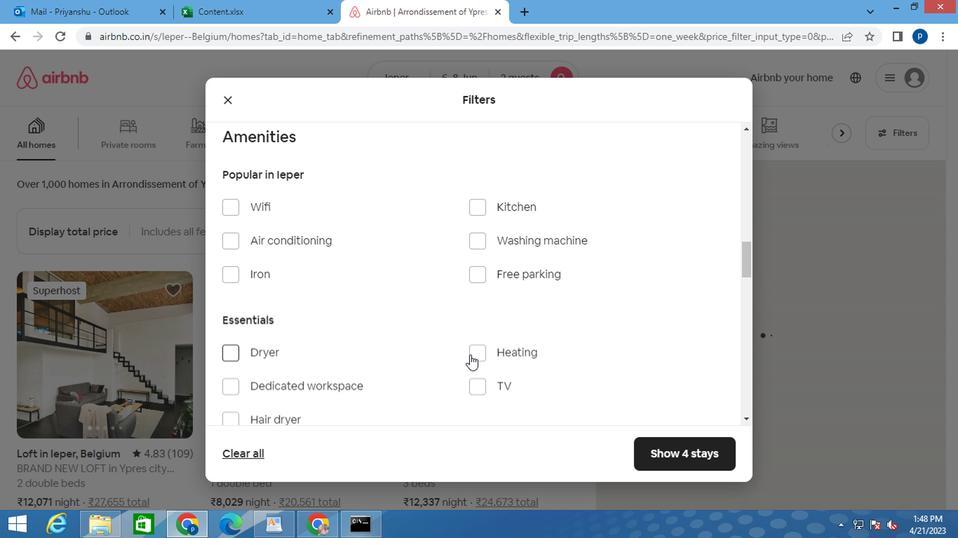 
Action: Mouse pressed left at (467, 356)
Screenshot: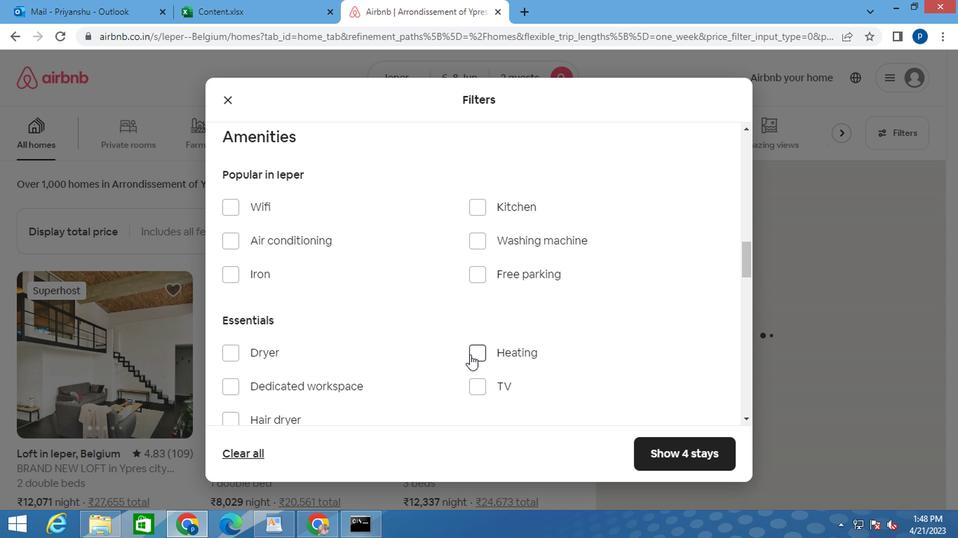 
Action: Mouse moved to (468, 356)
Screenshot: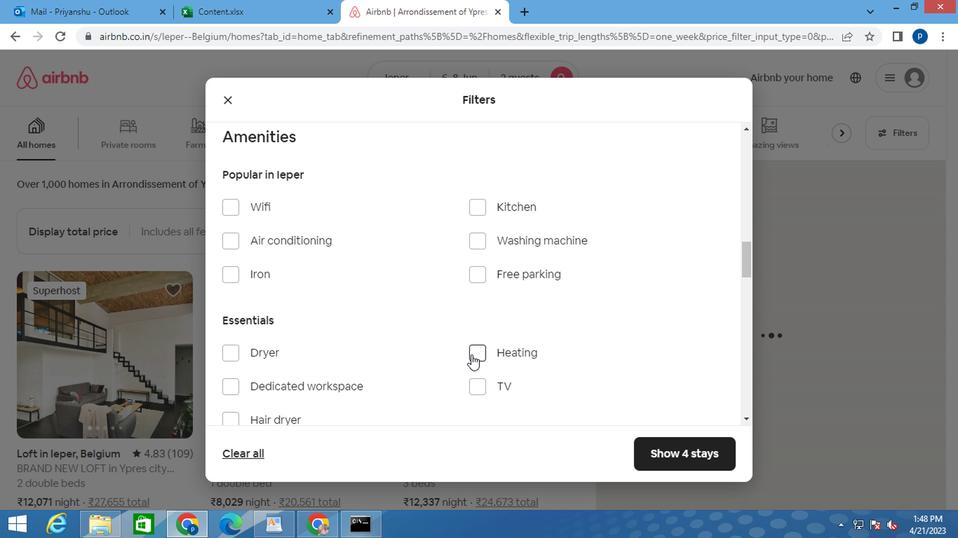 
Action: Mouse scrolled (468, 355) with delta (0, 0)
Screenshot: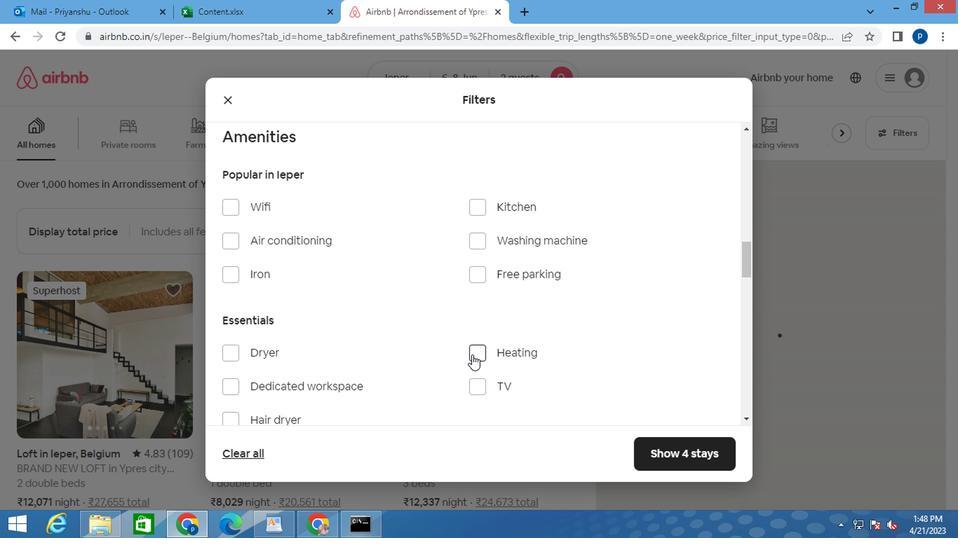 
Action: Mouse scrolled (468, 355) with delta (0, 0)
Screenshot: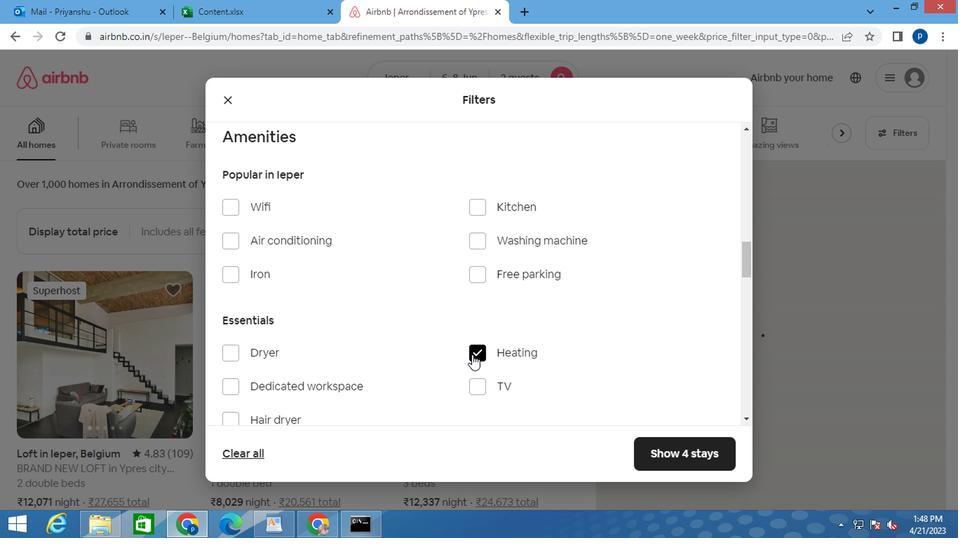 
Action: Mouse scrolled (468, 355) with delta (0, 0)
Screenshot: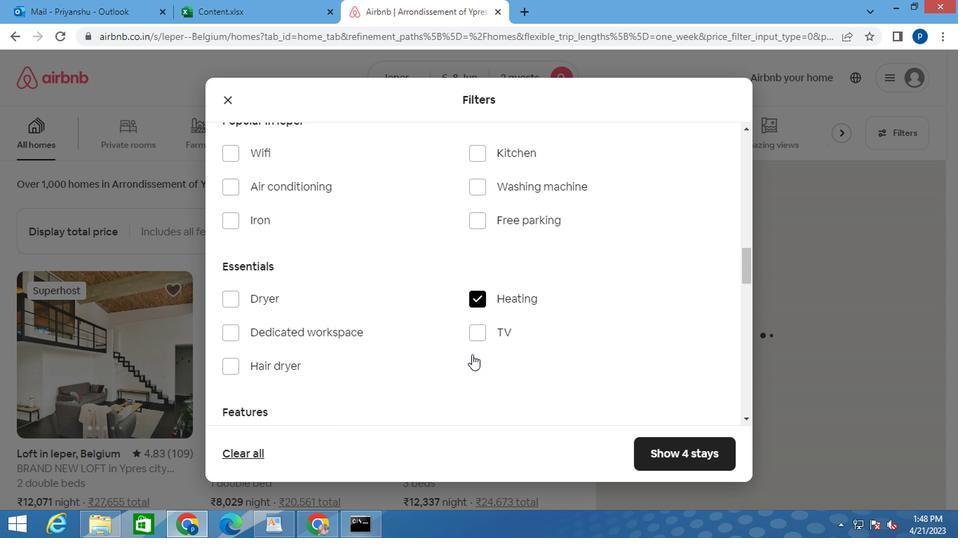 
Action: Mouse moved to (473, 353)
Screenshot: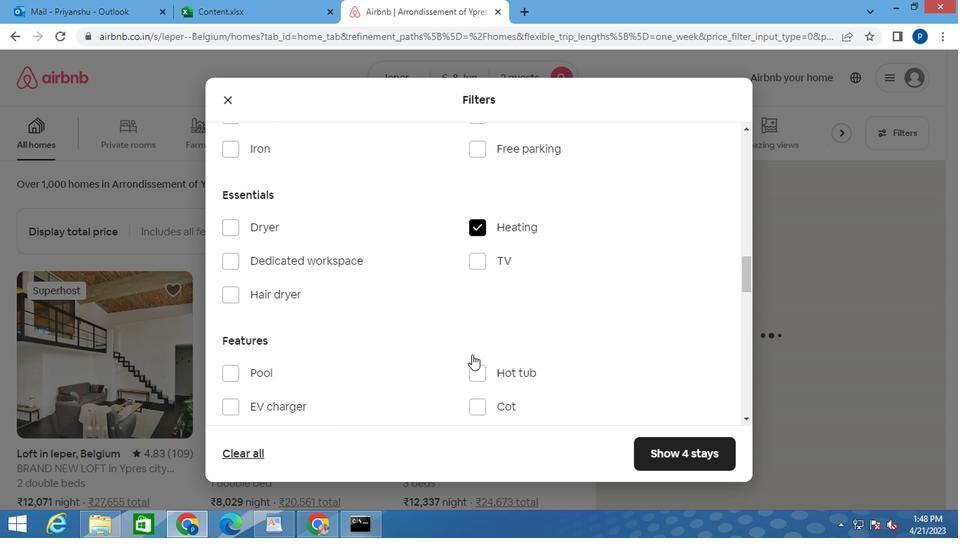 
Action: Mouse scrolled (473, 352) with delta (0, 0)
Screenshot: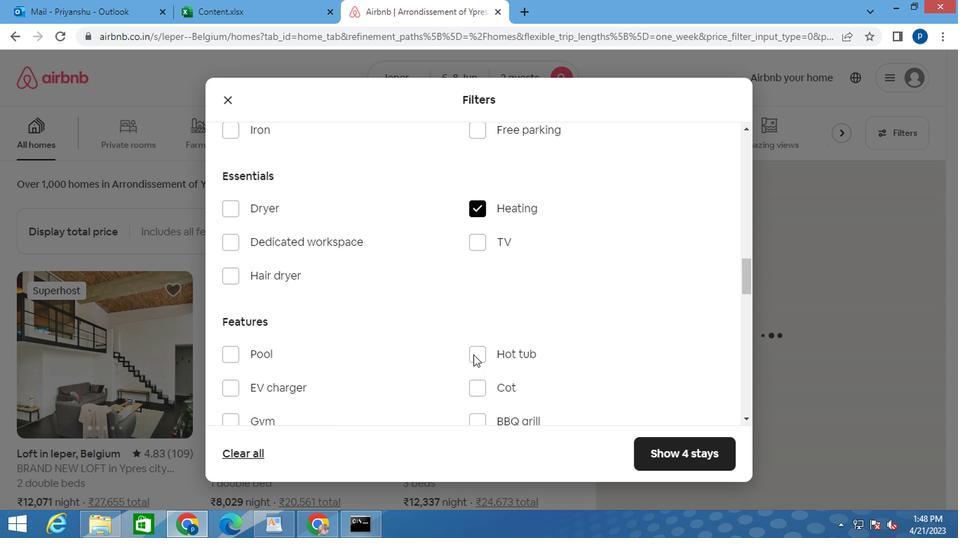 
Action: Mouse scrolled (473, 352) with delta (0, 0)
Screenshot: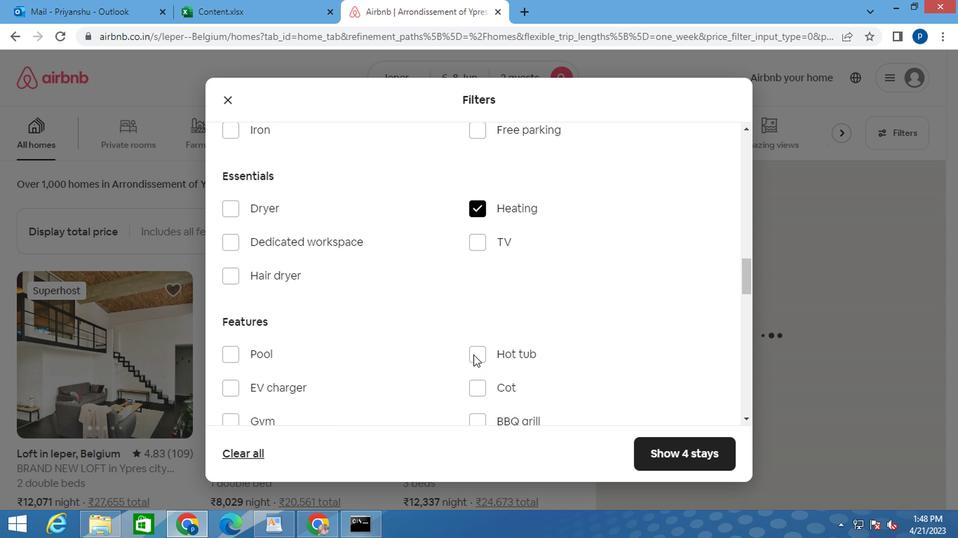 
Action: Mouse scrolled (473, 352) with delta (0, 0)
Screenshot: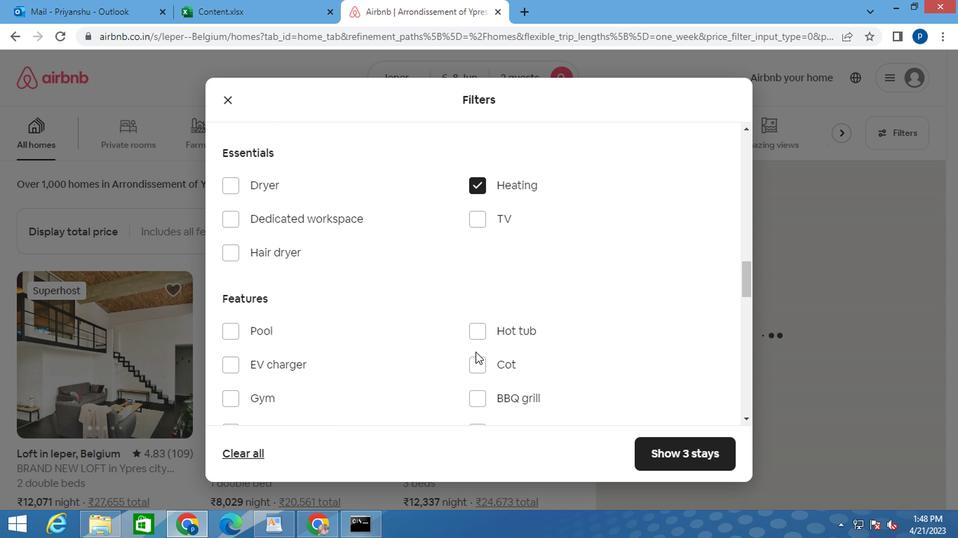 
Action: Mouse scrolled (473, 352) with delta (0, 0)
Screenshot: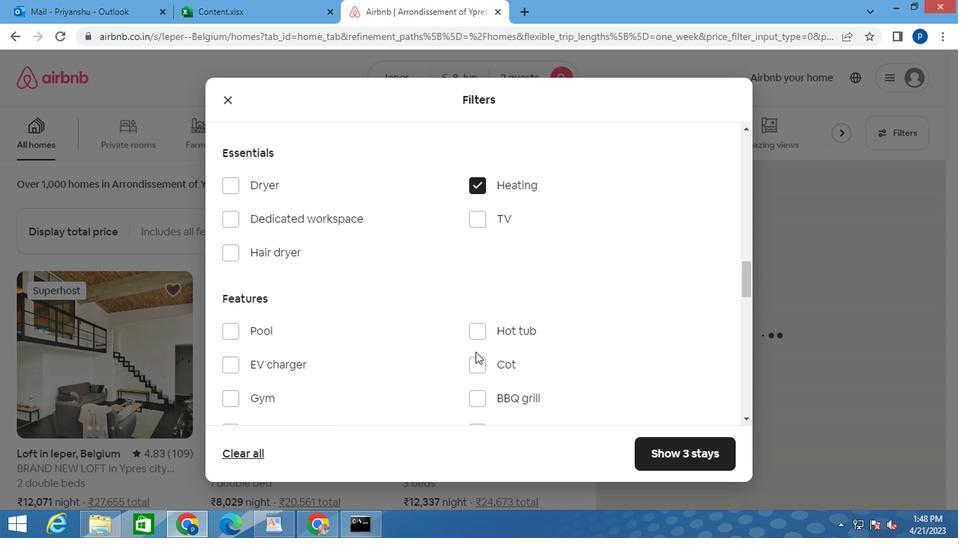 
Action: Mouse moved to (668, 380)
Screenshot: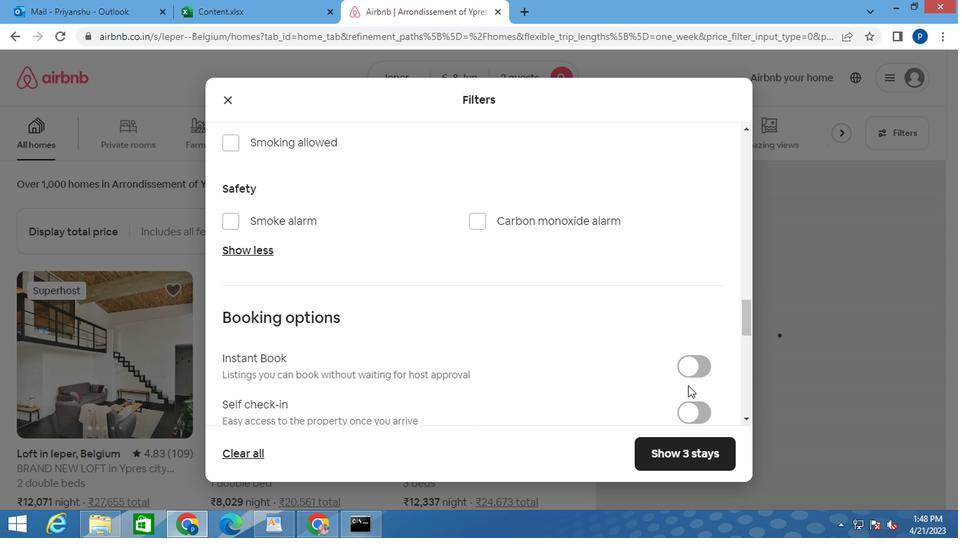 
Action: Mouse scrolled (668, 379) with delta (0, 0)
Screenshot: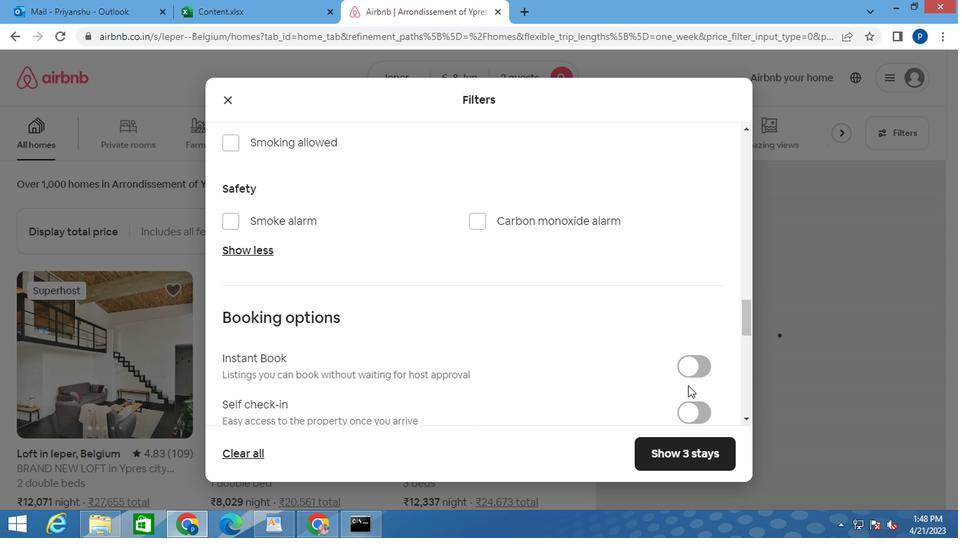 
Action: Mouse moved to (661, 379)
Screenshot: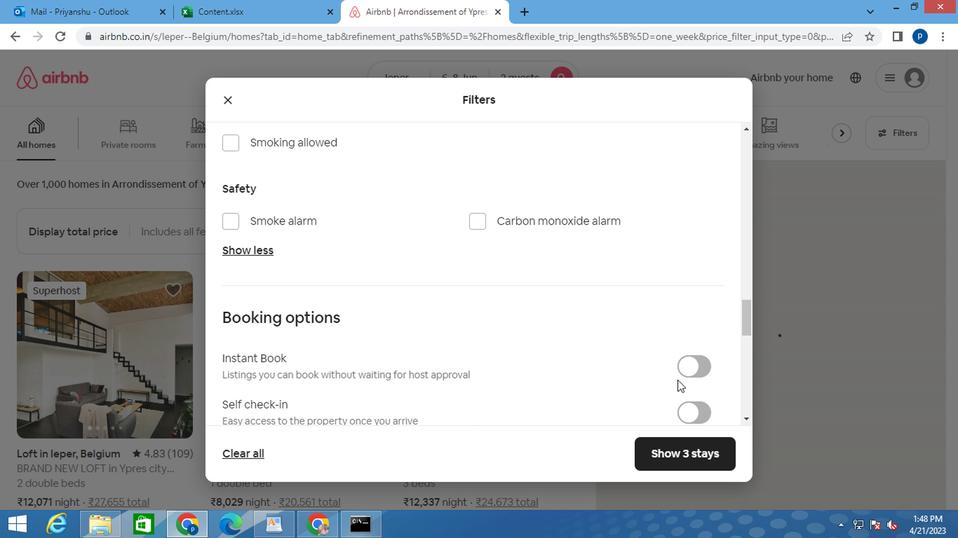 
Action: Mouse scrolled (661, 378) with delta (0, 0)
Screenshot: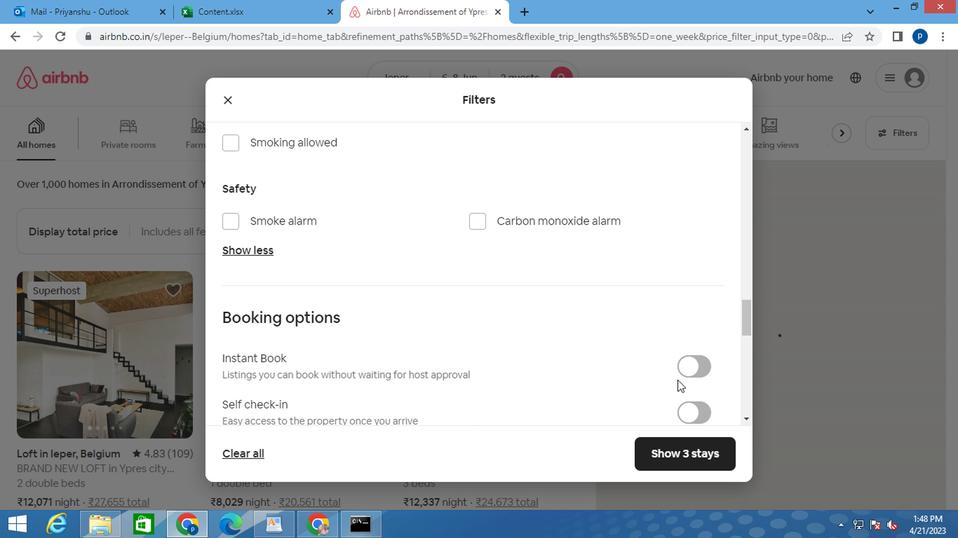
Action: Mouse moved to (660, 379)
Screenshot: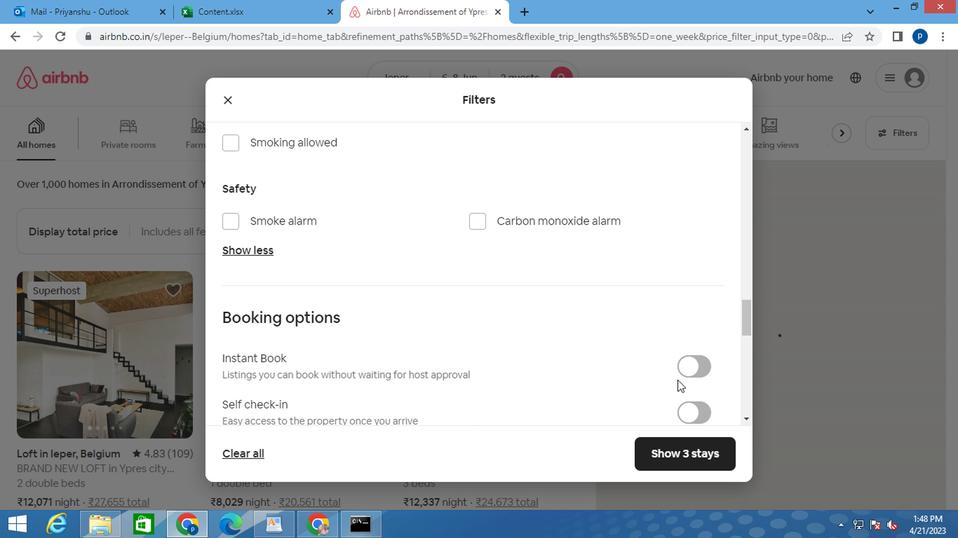 
Action: Mouse scrolled (660, 378) with delta (0, 0)
Screenshot: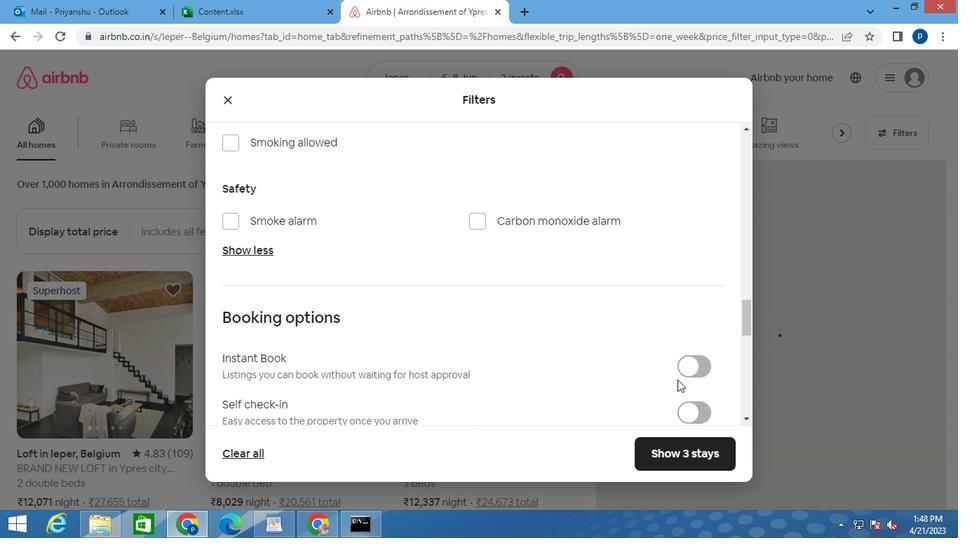 
Action: Mouse moved to (687, 210)
Screenshot: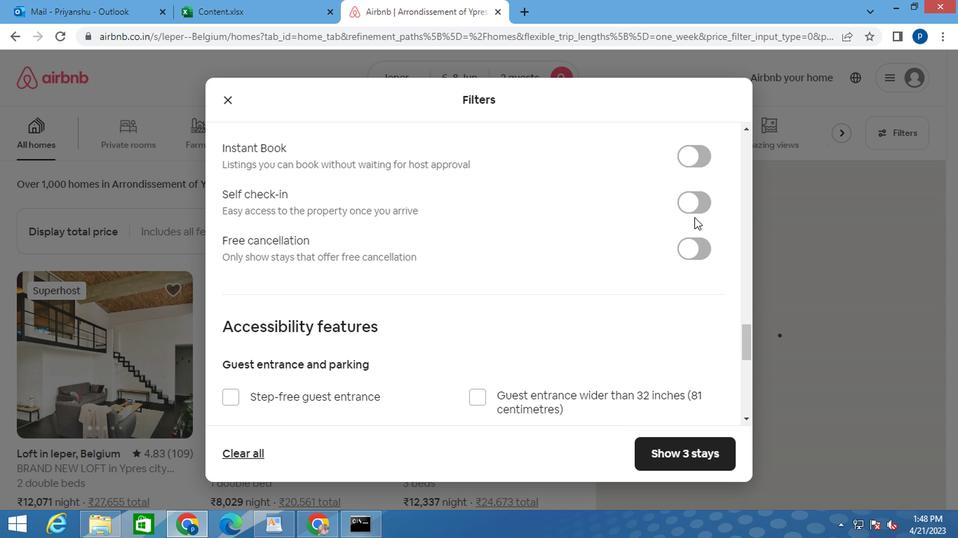 
Action: Mouse pressed left at (687, 210)
Screenshot: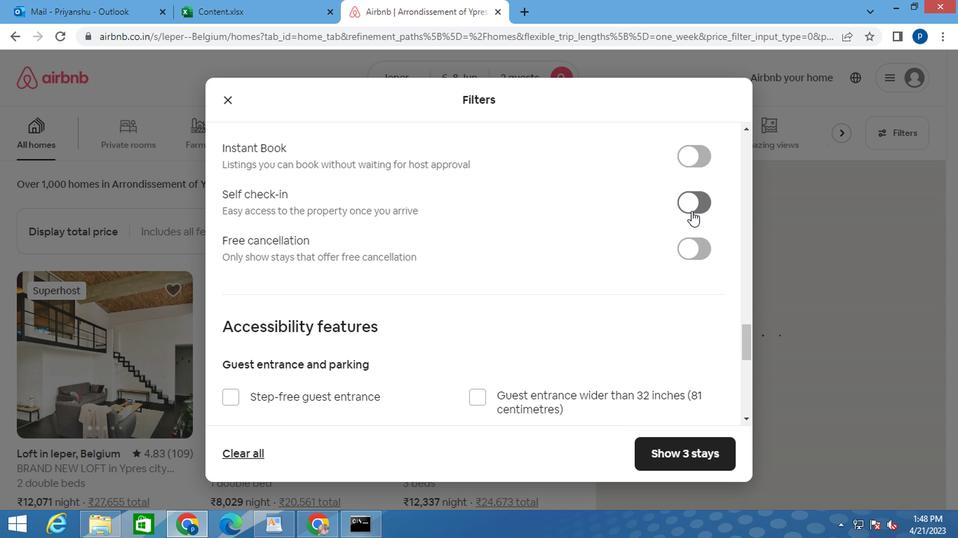 
Action: Mouse moved to (449, 327)
Screenshot: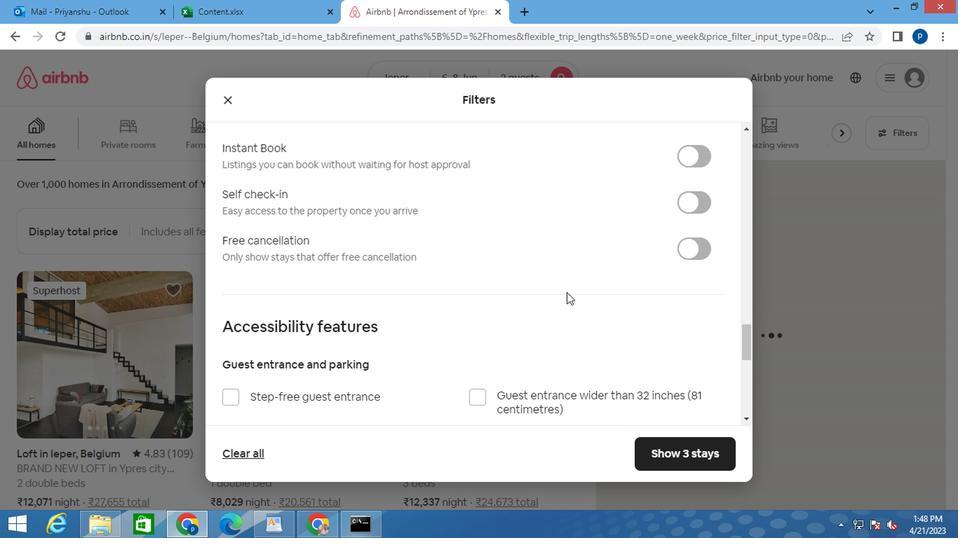 
Action: Mouse scrolled (449, 327) with delta (0, 0)
Screenshot: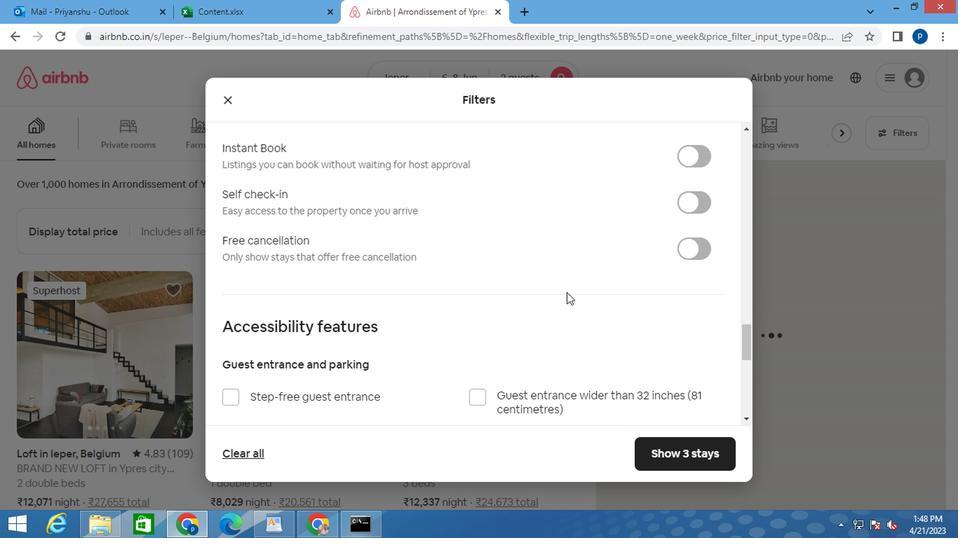 
Action: Mouse moved to (449, 327)
Screenshot: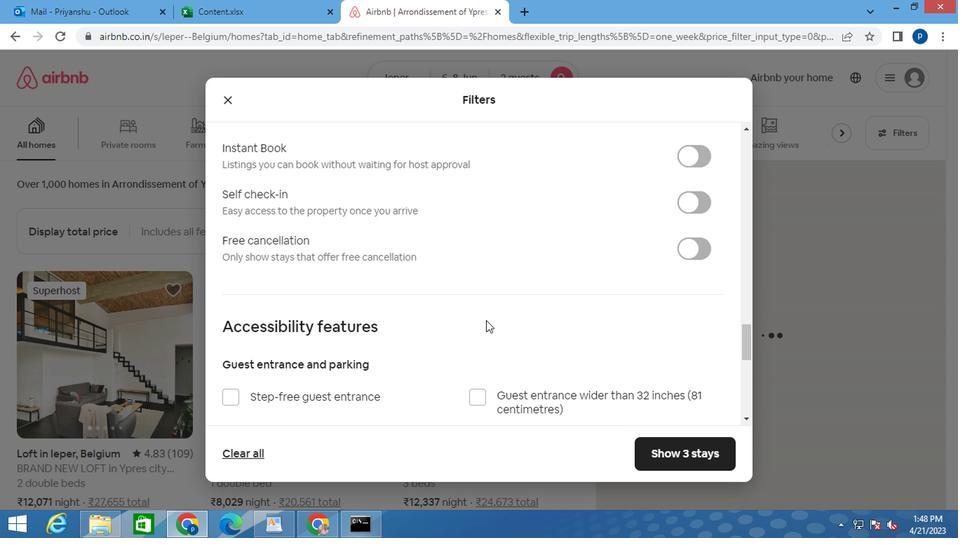 
Action: Mouse scrolled (449, 327) with delta (0, 0)
Screenshot: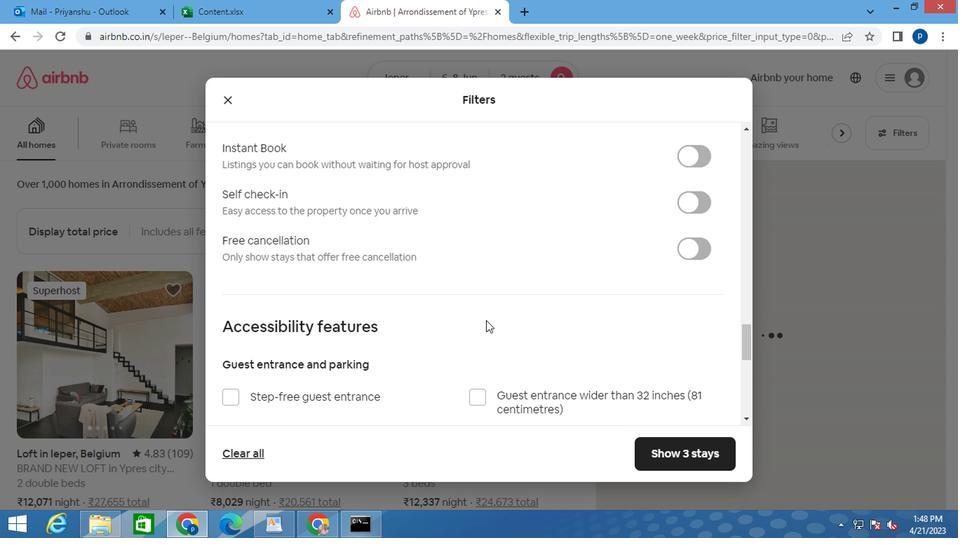 
Action: Mouse moved to (448, 327)
Screenshot: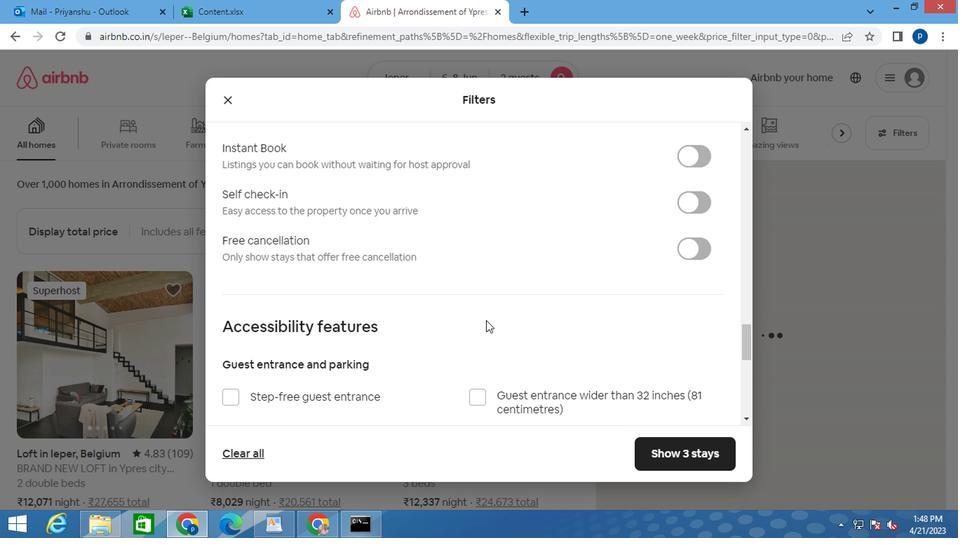 
Action: Mouse scrolled (448, 327) with delta (0, 0)
Screenshot: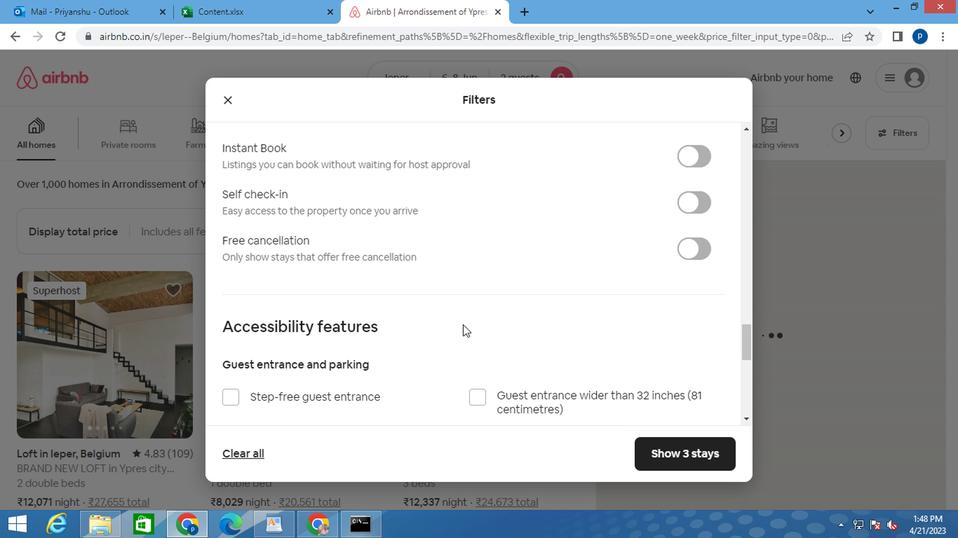 
Action: Mouse moved to (446, 328)
Screenshot: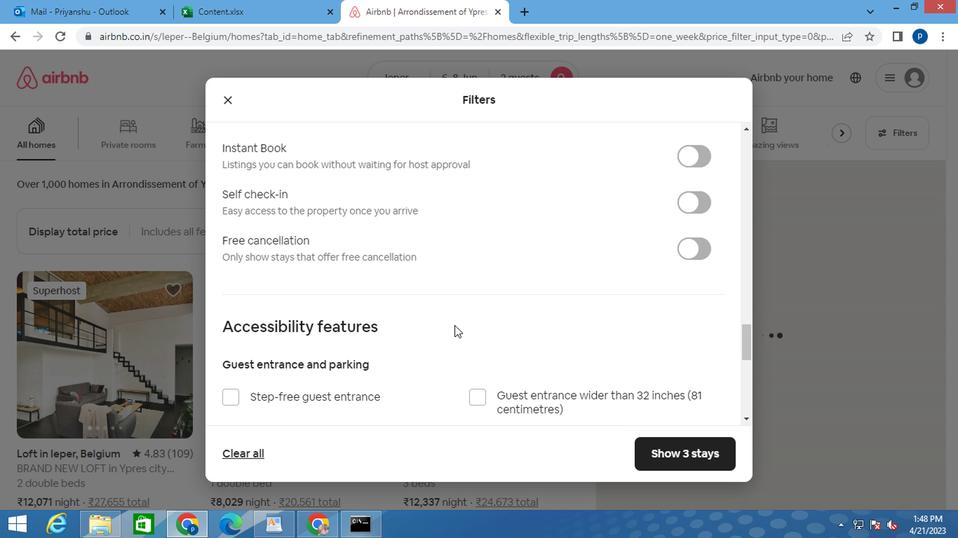 
Action: Mouse scrolled (446, 327) with delta (0, 0)
Screenshot: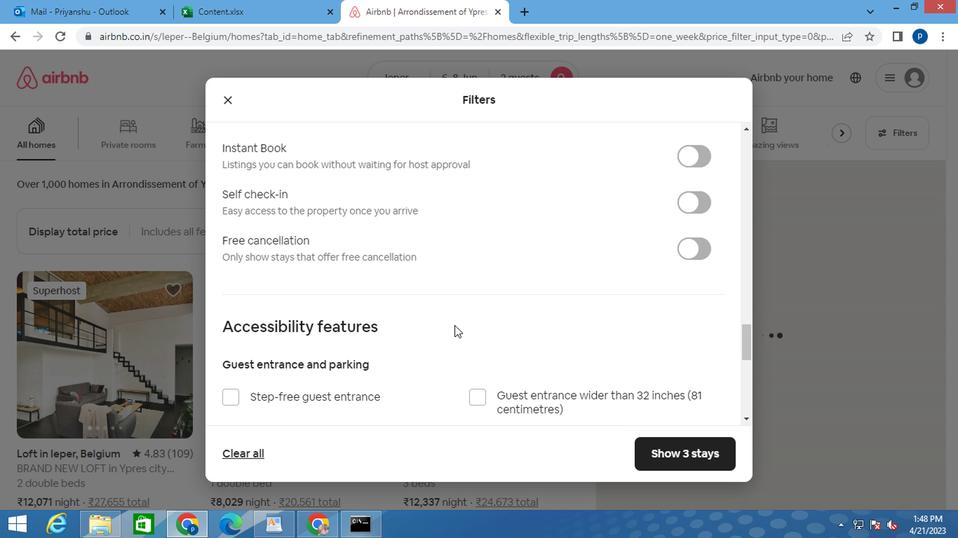 
Action: Mouse scrolled (446, 327) with delta (0, 0)
Screenshot: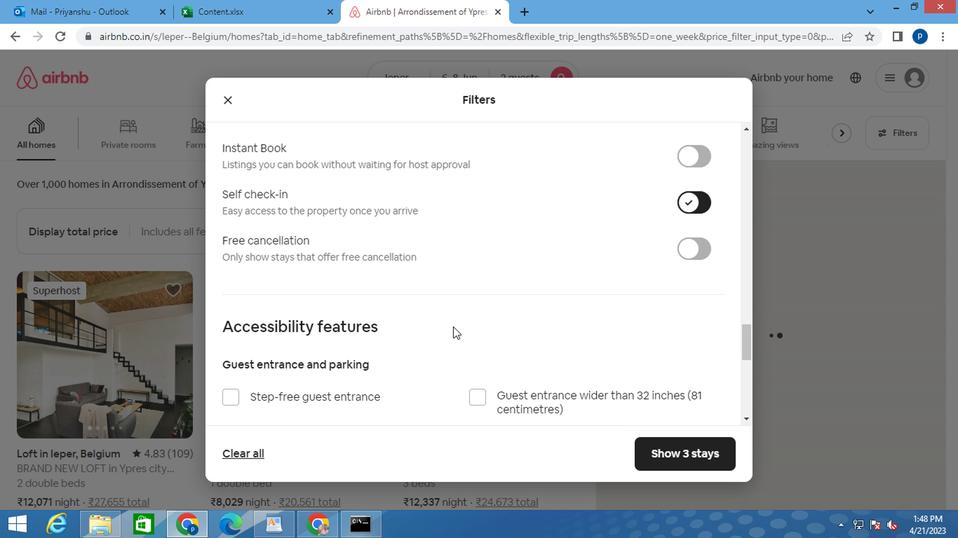 
Action: Mouse moved to (241, 388)
Screenshot: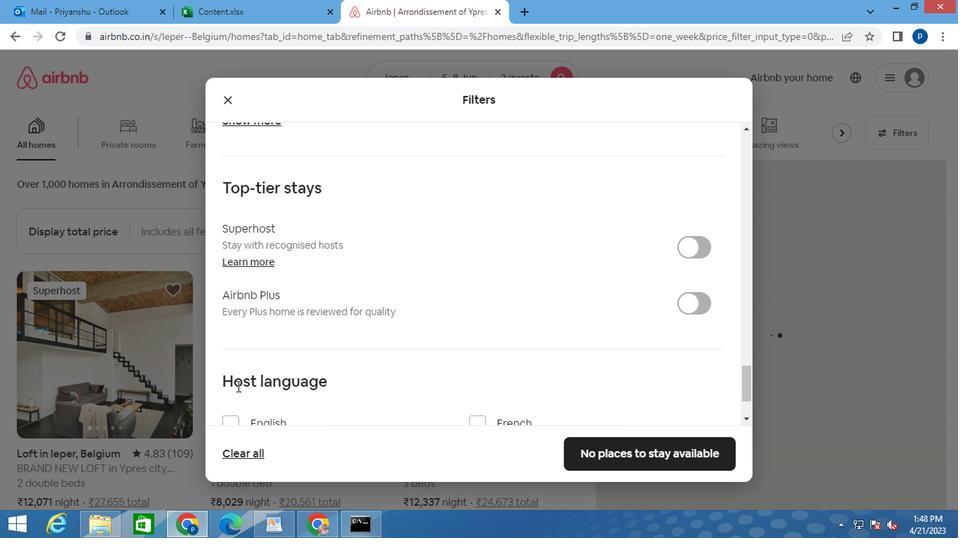 
Action: Mouse scrolled (241, 387) with delta (0, 0)
Screenshot: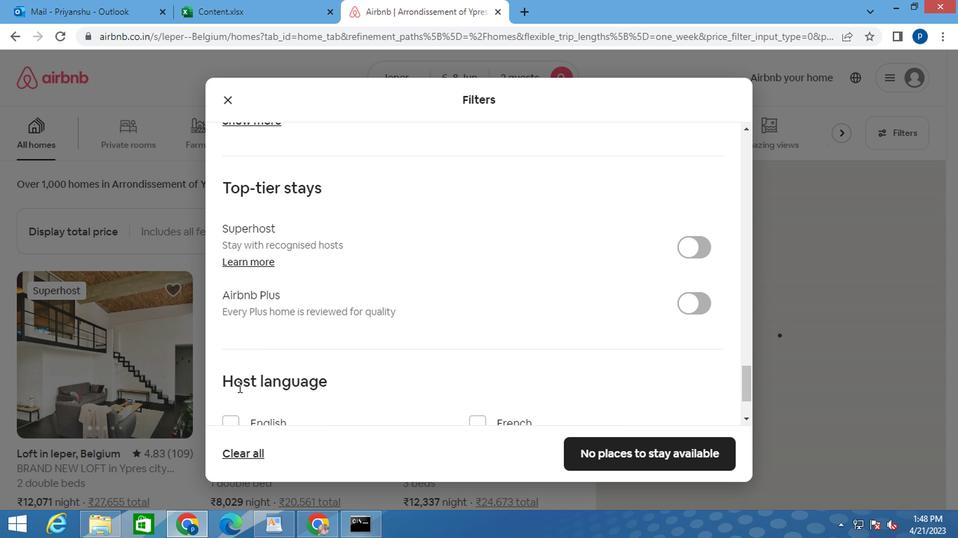 
Action: Mouse scrolled (241, 387) with delta (0, 0)
Screenshot: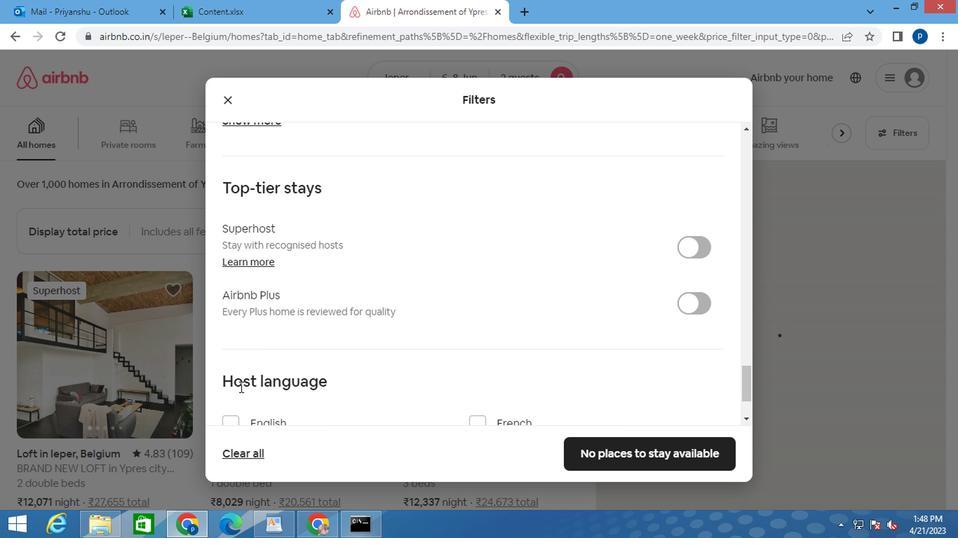 
Action: Mouse scrolled (241, 387) with delta (0, 0)
Screenshot: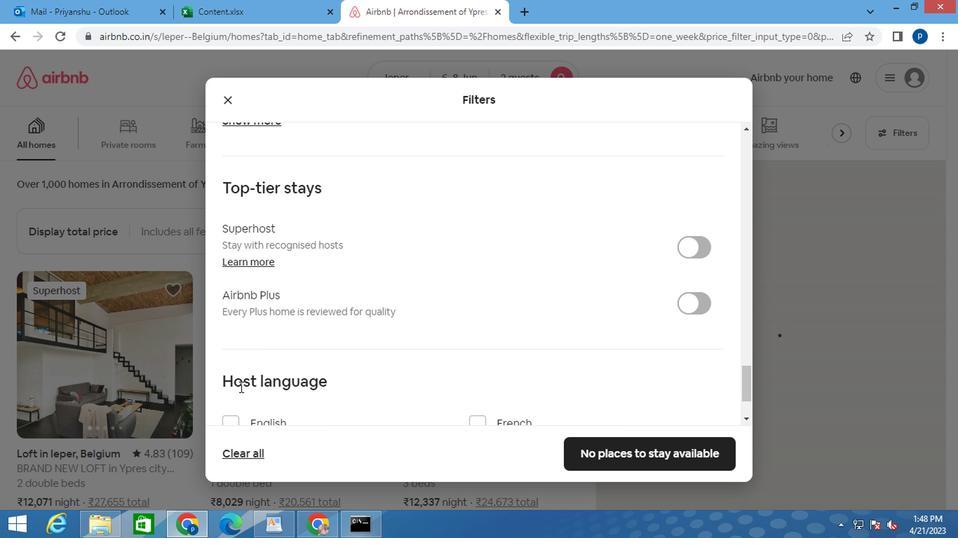 
Action: Mouse moved to (224, 325)
Screenshot: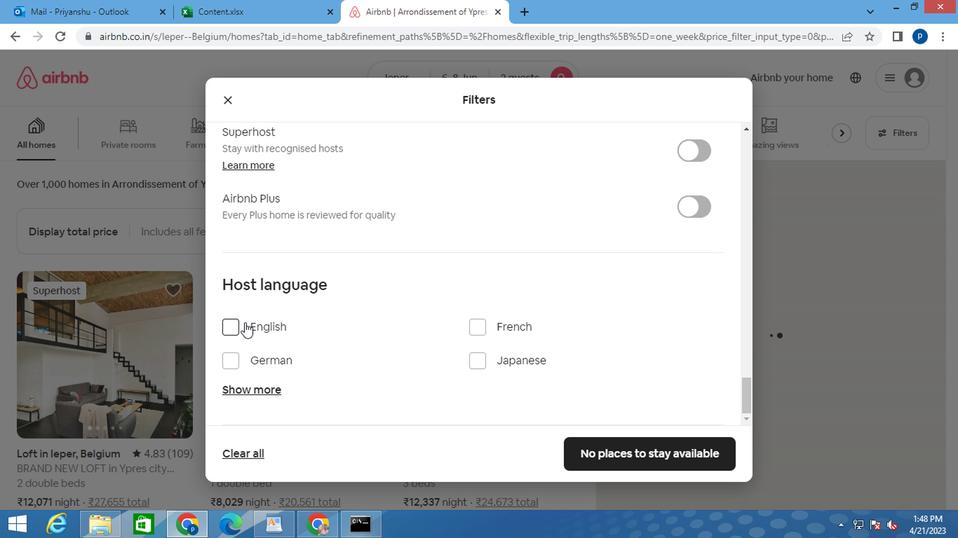 
Action: Mouse pressed left at (224, 325)
Screenshot: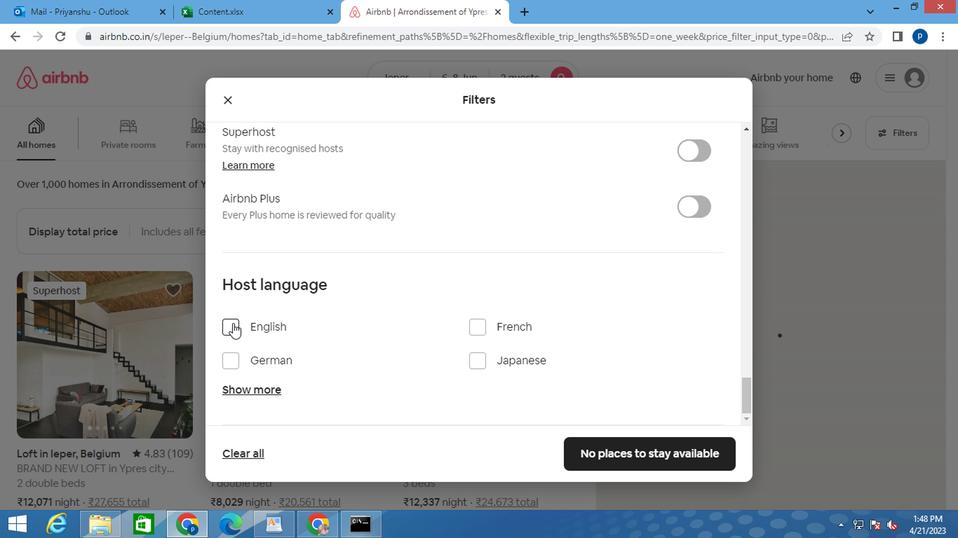 
Action: Mouse moved to (634, 454)
Screenshot: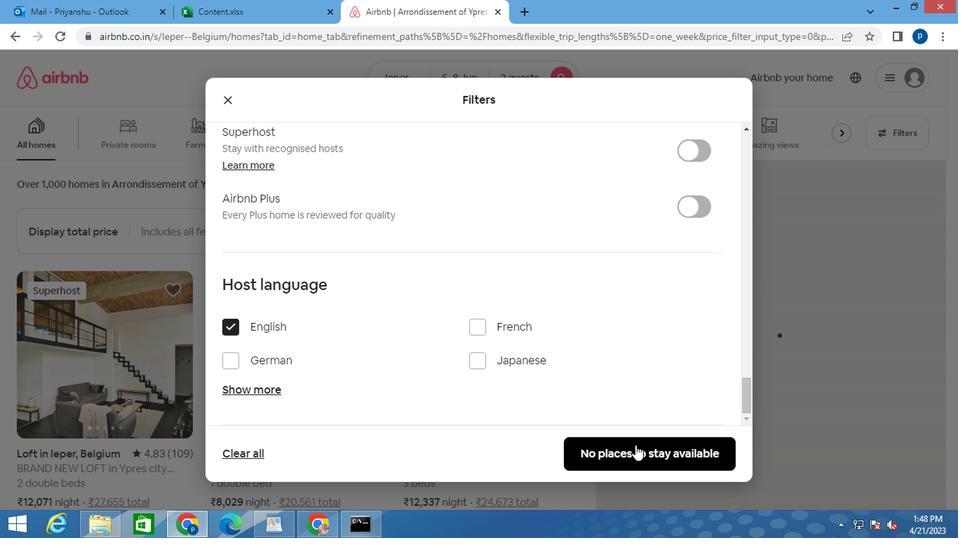 
Action: Mouse pressed left at (634, 454)
Screenshot: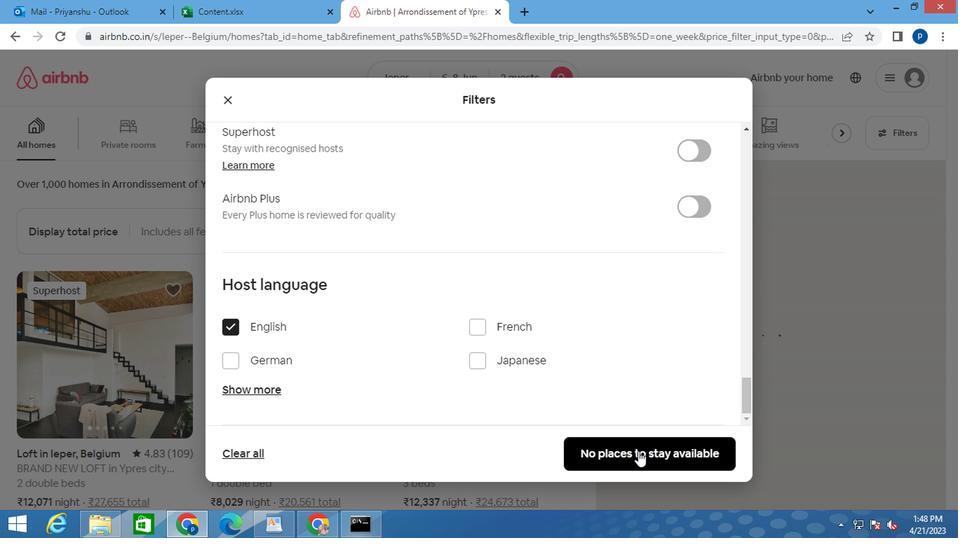 
